 Task: Find a one-way flight from Sharm El-Sheikh to Macao on July 10th, then change the departure to New Delhi and search in Economy class.
Action: Mouse pressed left at (301, 269)
Screenshot: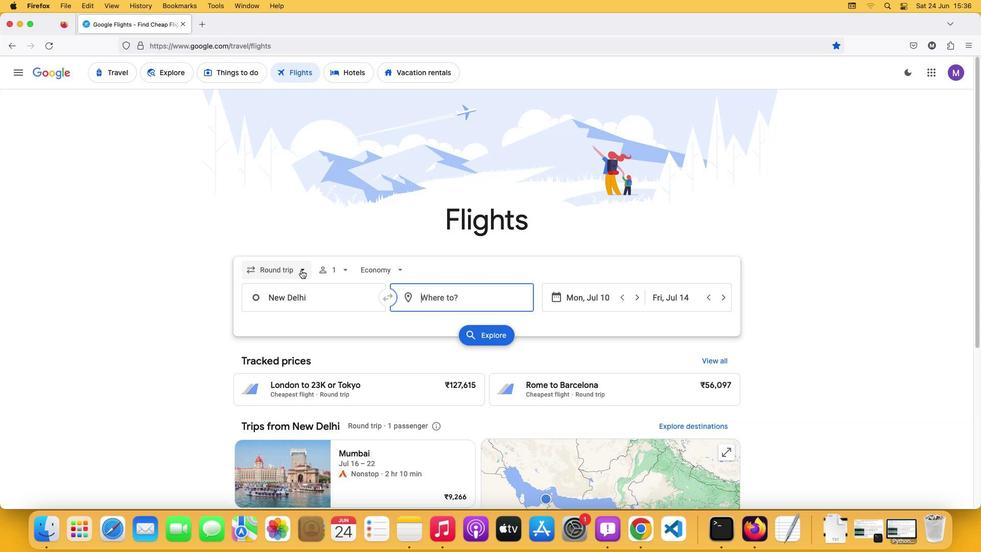 
Action: Mouse pressed left at (301, 269)
Screenshot: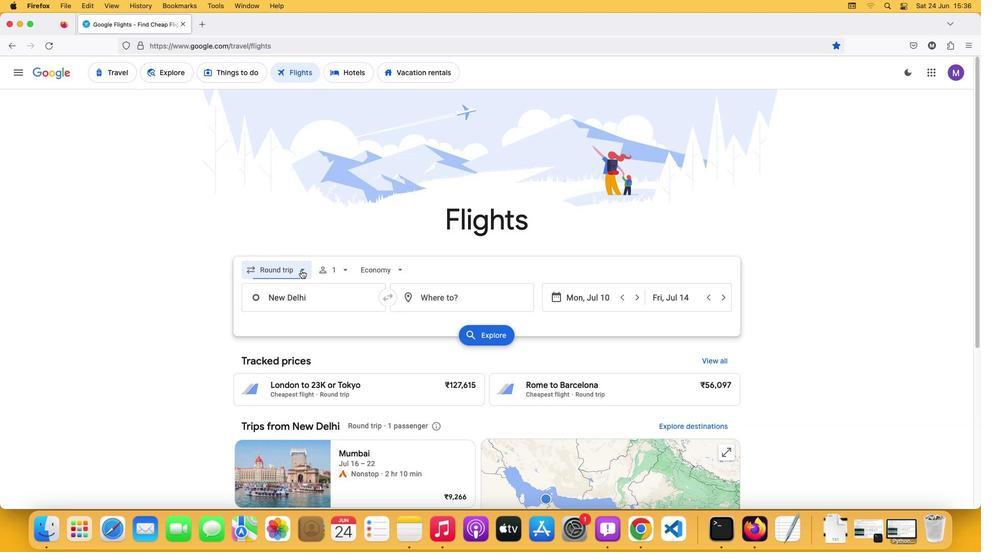 
Action: Mouse moved to (294, 316)
Screenshot: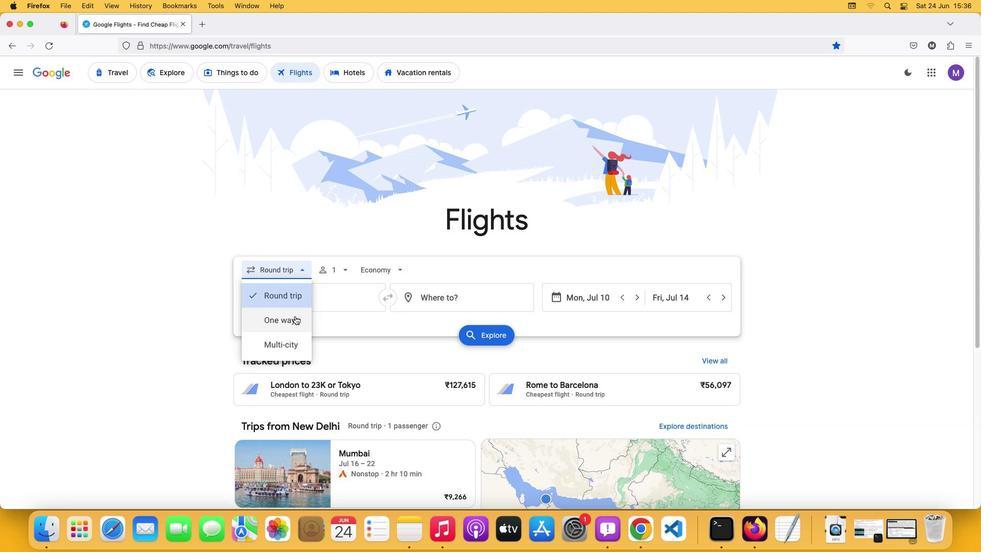 
Action: Mouse pressed left at (294, 316)
Screenshot: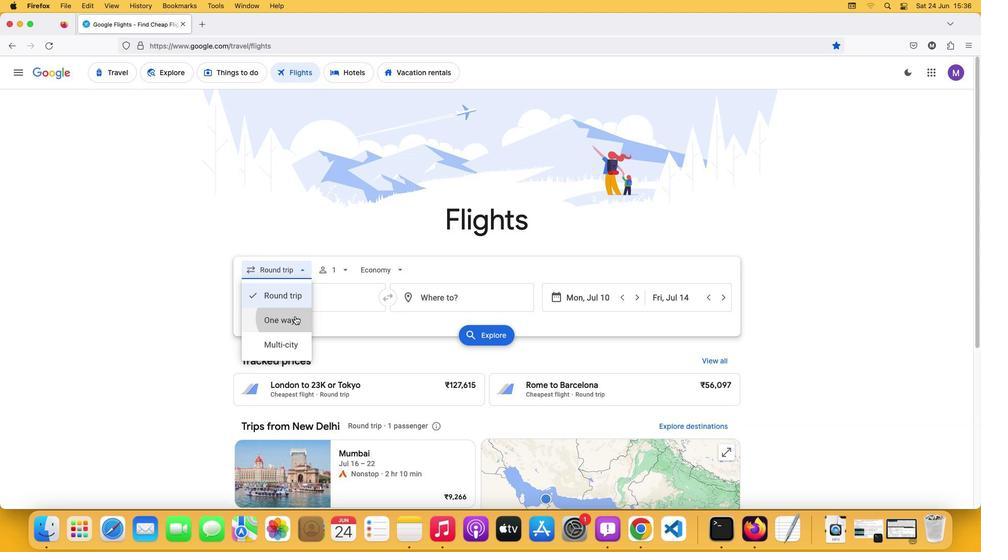 
Action: Mouse moved to (339, 270)
Screenshot: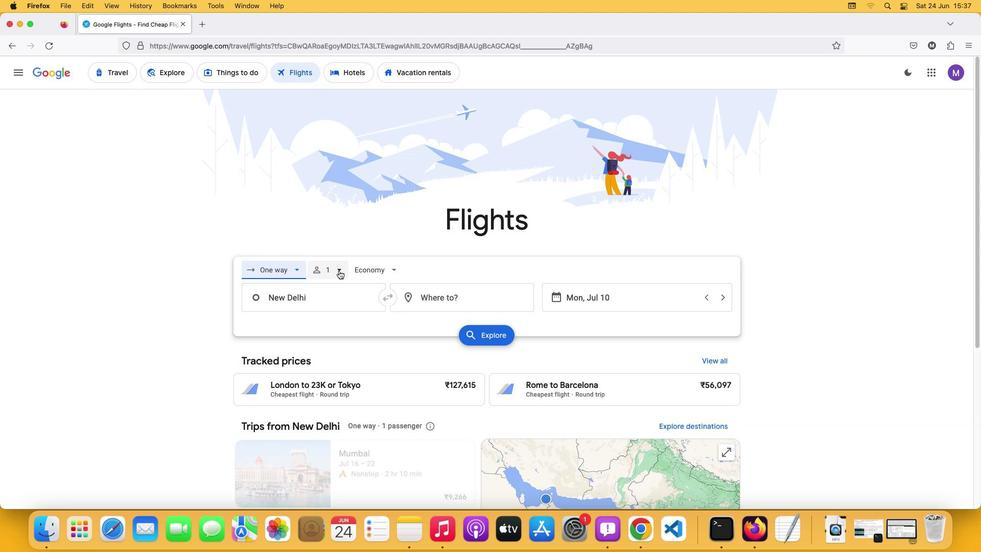 
Action: Mouse pressed left at (339, 270)
Screenshot: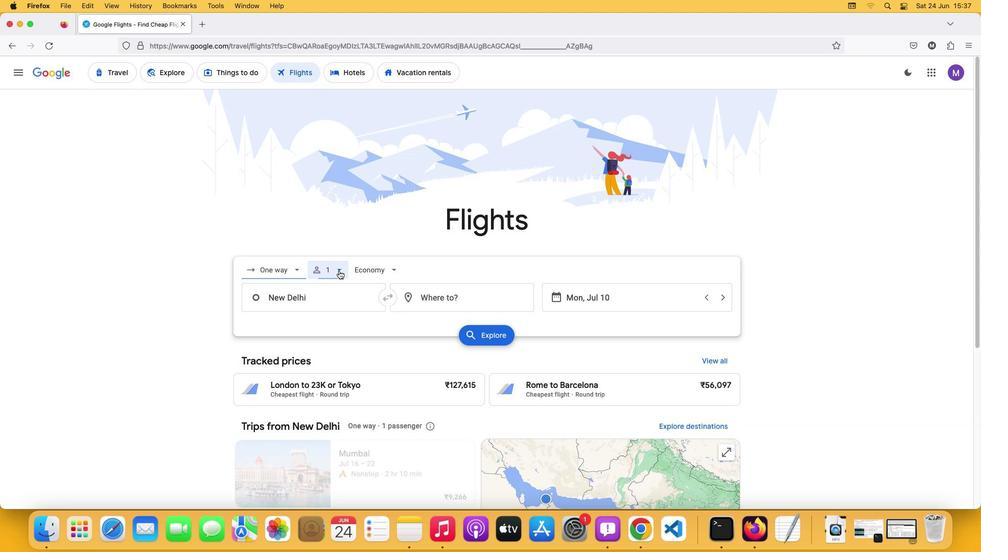 
Action: Mouse moved to (413, 294)
Screenshot: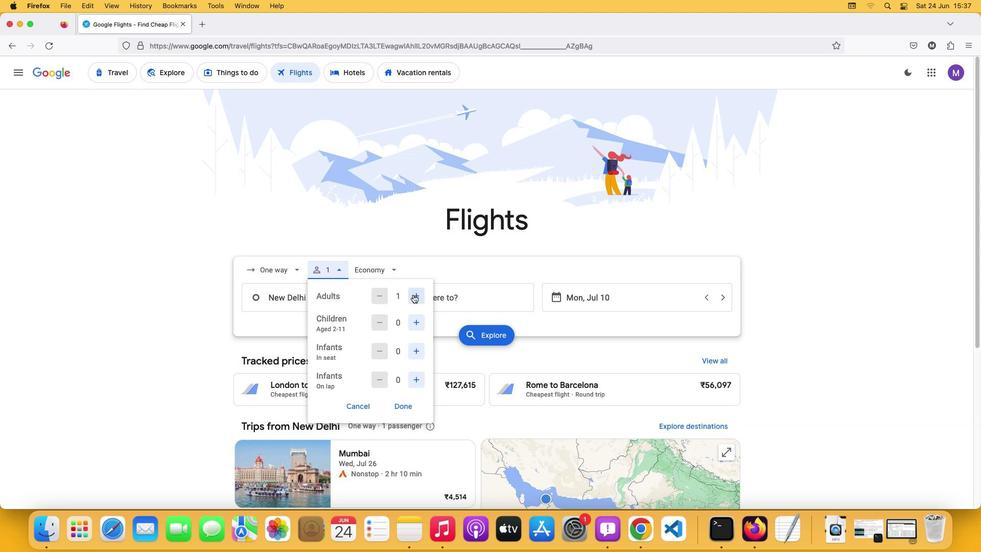 
Action: Mouse pressed left at (413, 294)
Screenshot: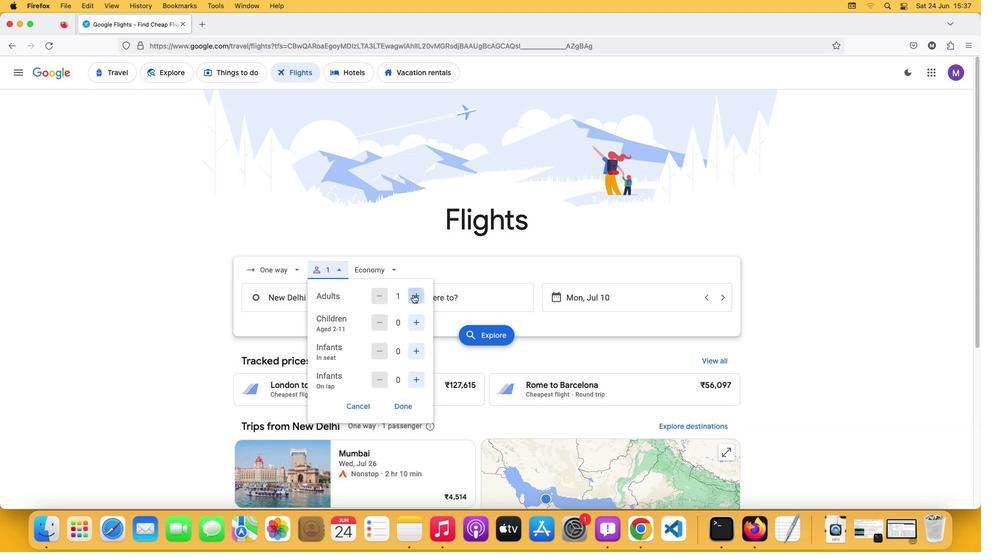 
Action: Mouse moved to (404, 404)
Screenshot: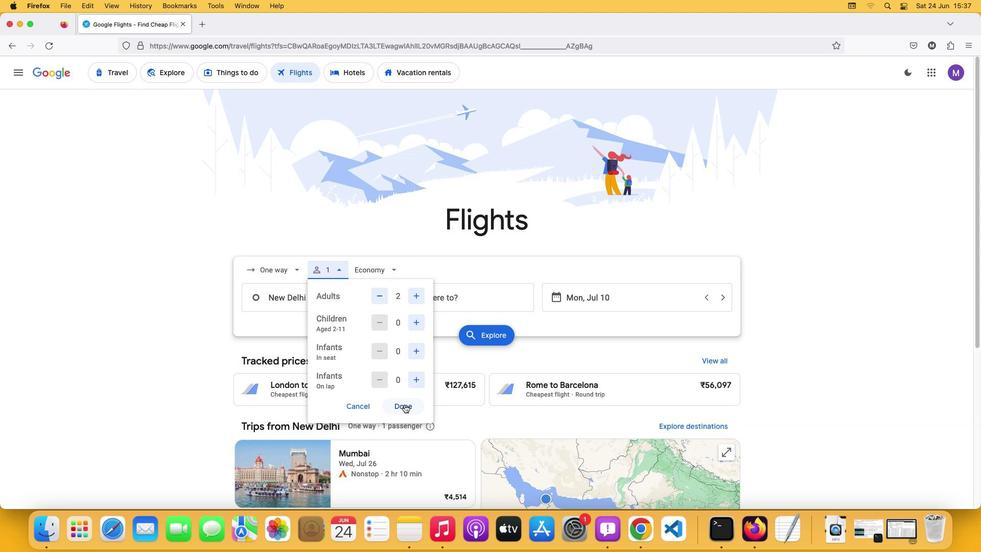 
Action: Mouse pressed left at (404, 404)
Screenshot: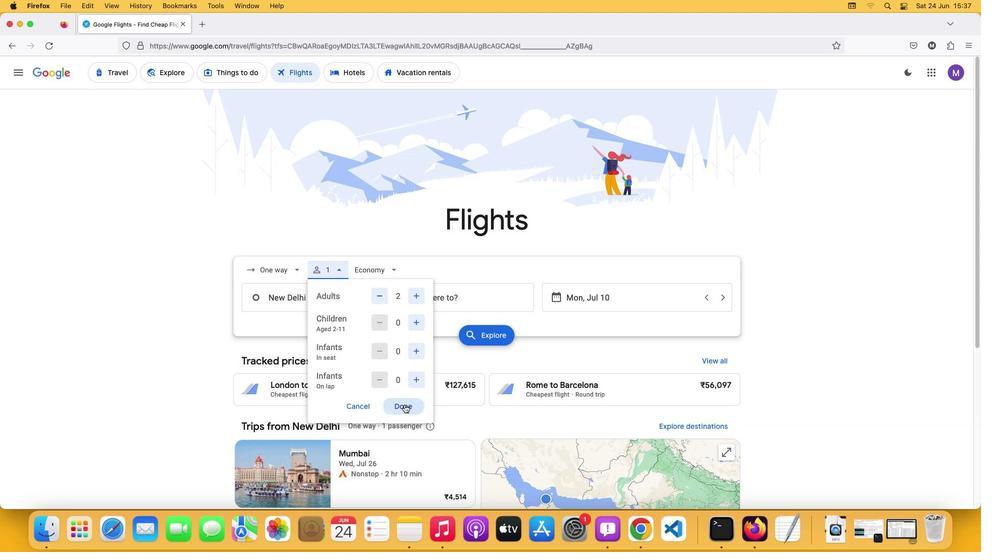 
Action: Mouse moved to (382, 271)
Screenshot: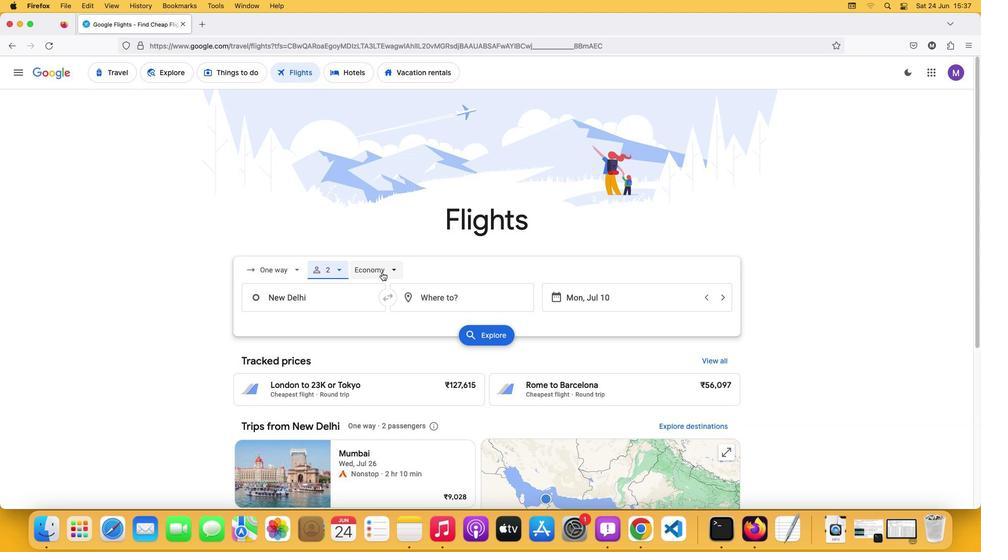 
Action: Mouse pressed left at (382, 271)
Screenshot: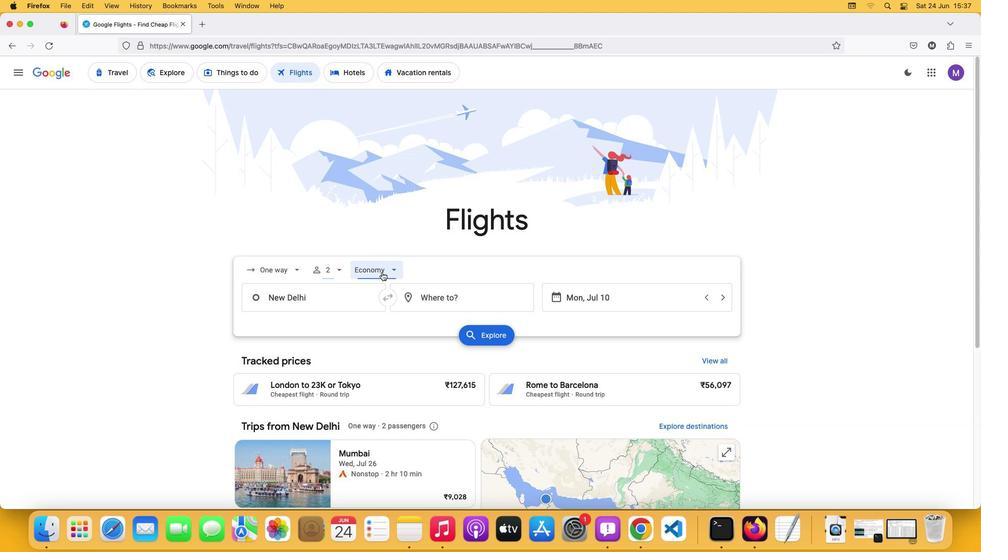 
Action: Mouse moved to (389, 365)
Screenshot: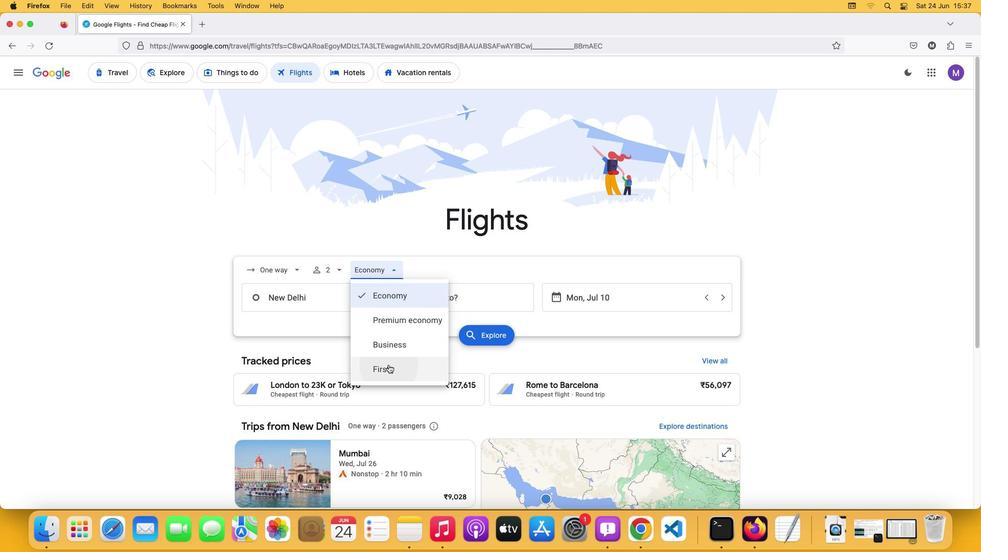 
Action: Mouse pressed left at (389, 365)
Screenshot: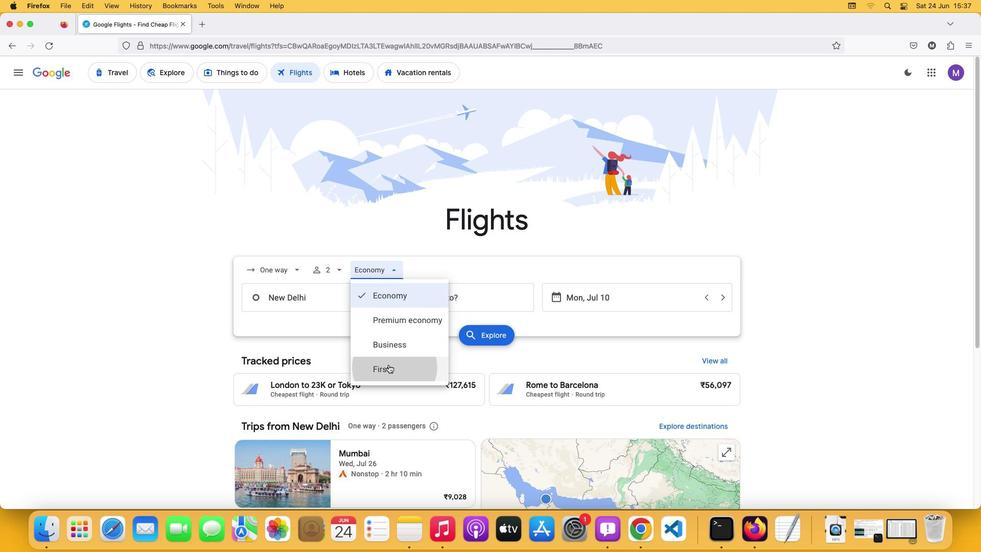 
Action: Mouse moved to (320, 298)
Screenshot: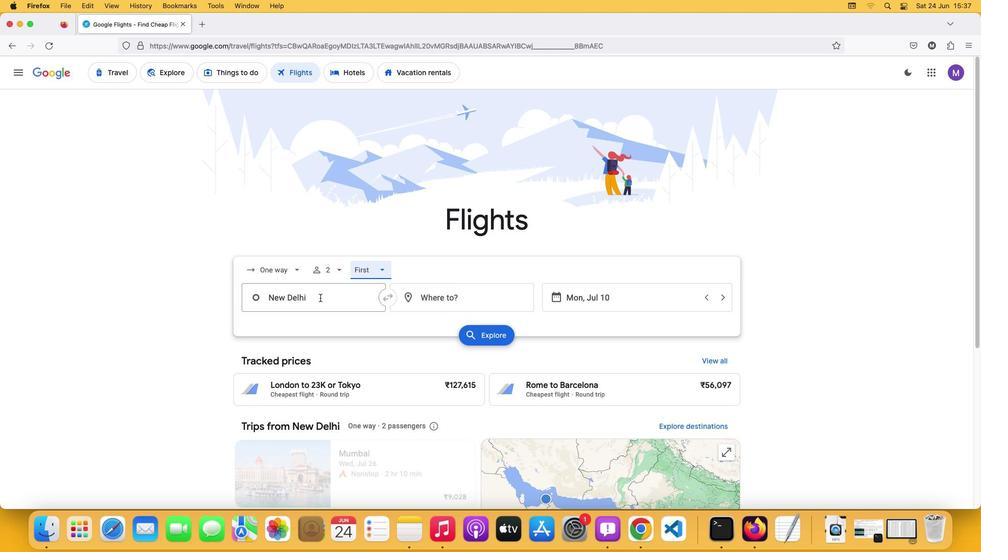 
Action: Mouse pressed left at (320, 298)
Screenshot: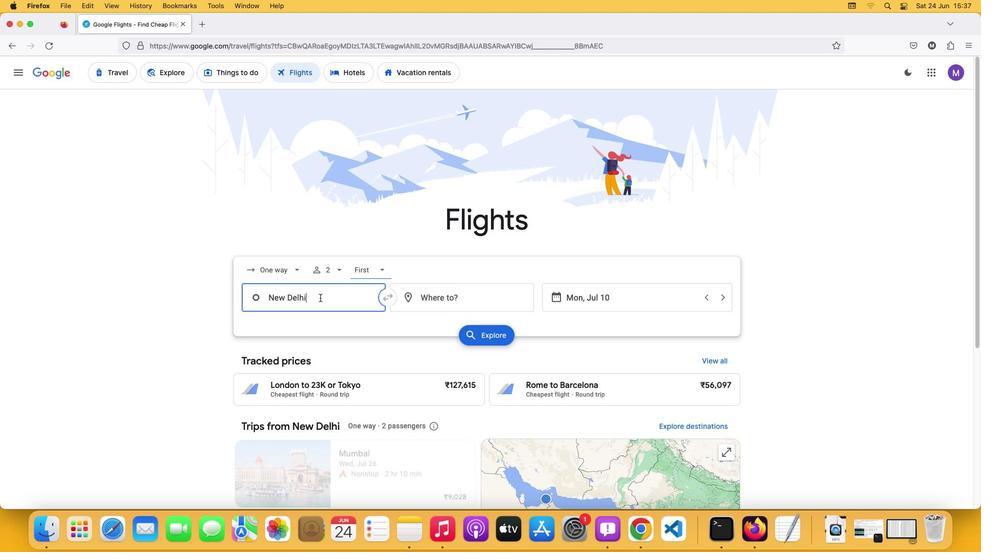 
Action: Key pressed Key.shift'S''h''a''r''m'Key.spaceKey.shift'E''I'
Screenshot: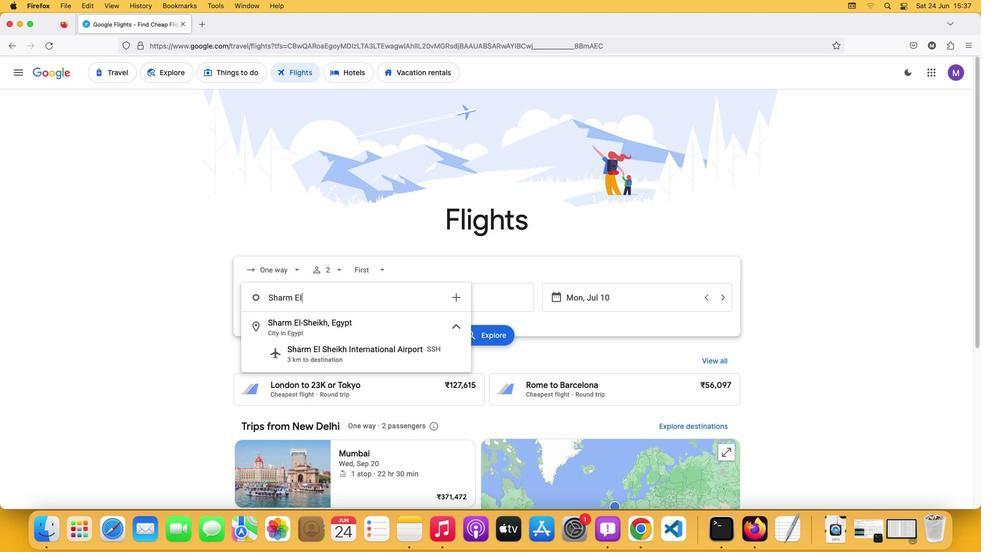 
Action: Mouse moved to (326, 325)
Screenshot: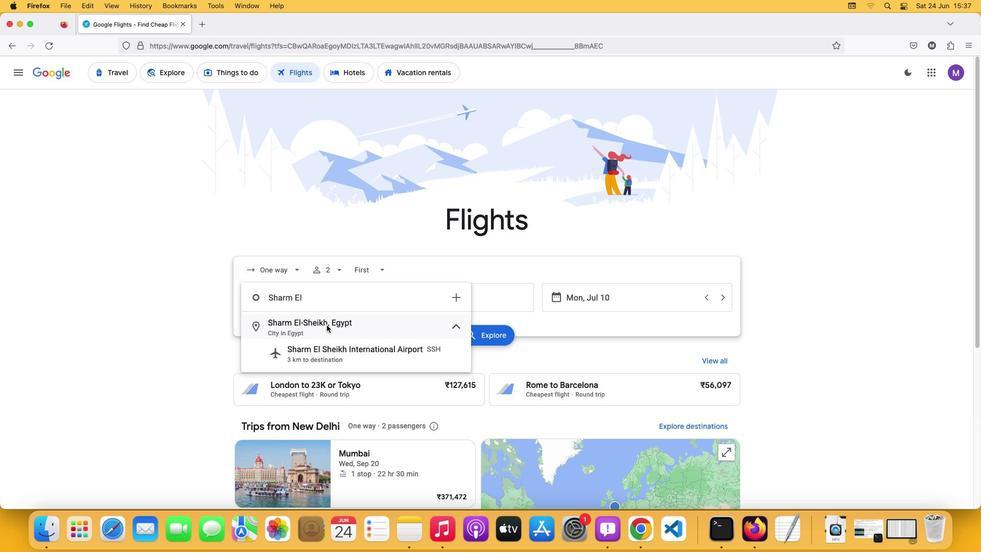 
Action: Mouse pressed left at (326, 325)
Screenshot: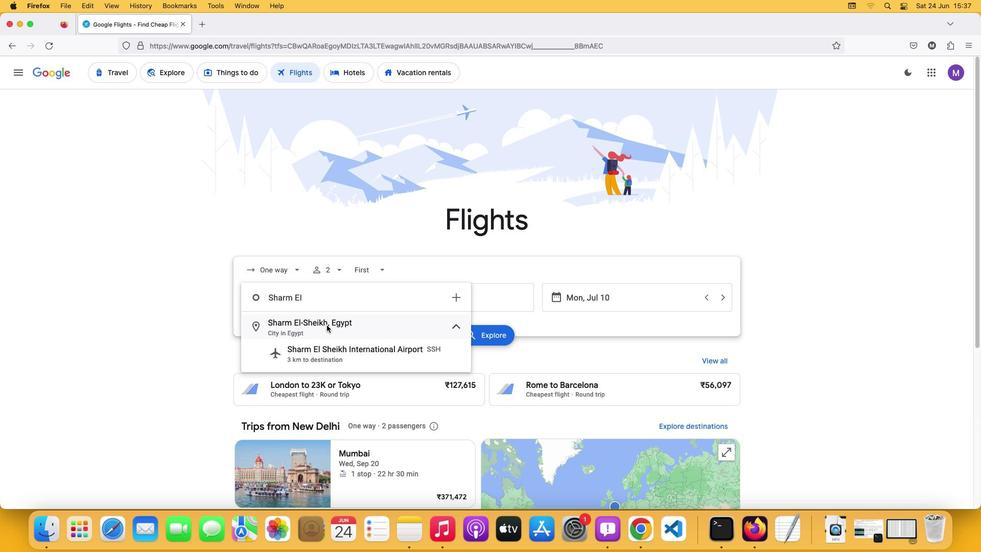 
Action: Mouse moved to (427, 296)
Screenshot: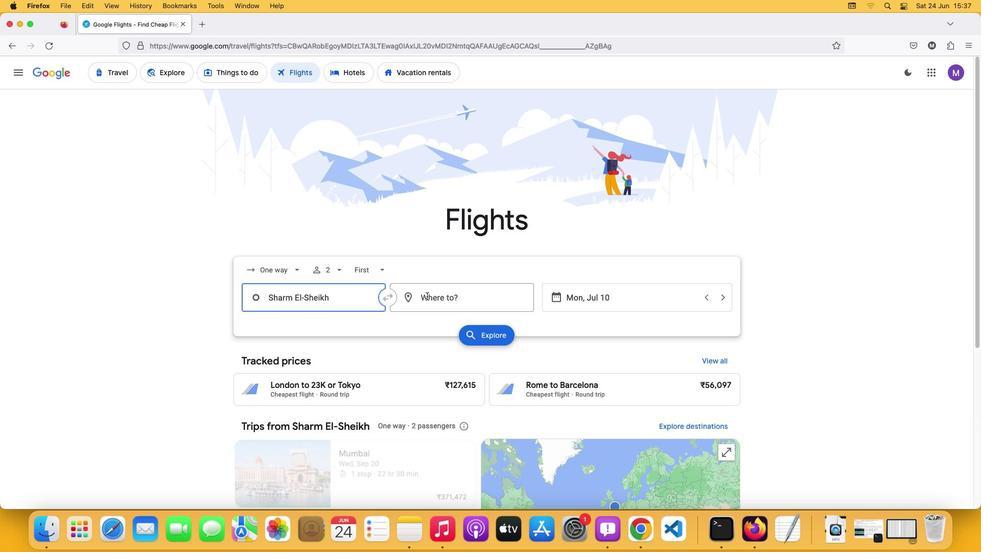 
Action: Mouse pressed left at (427, 296)
Screenshot: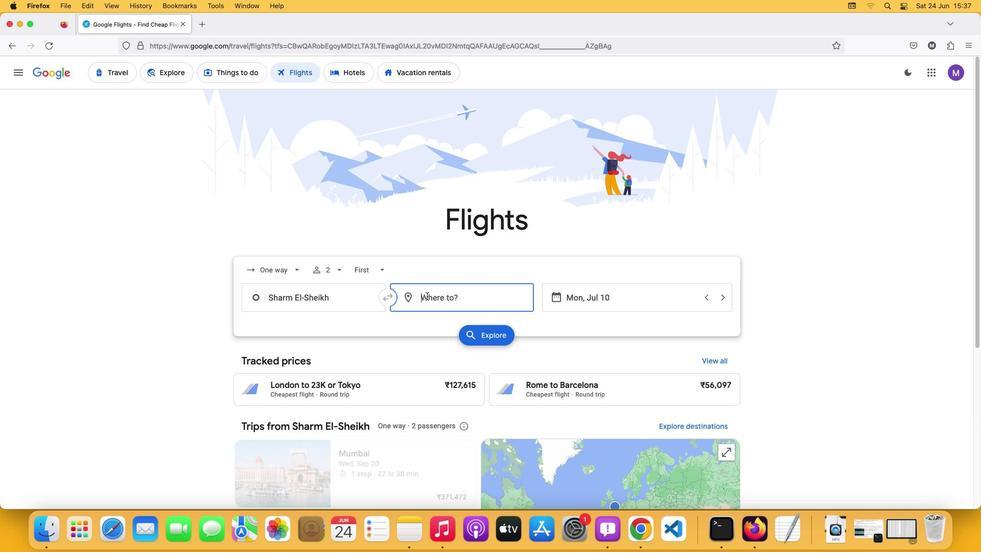 
Action: Key pressed Key.shift'M''a''c''a''u'
Screenshot: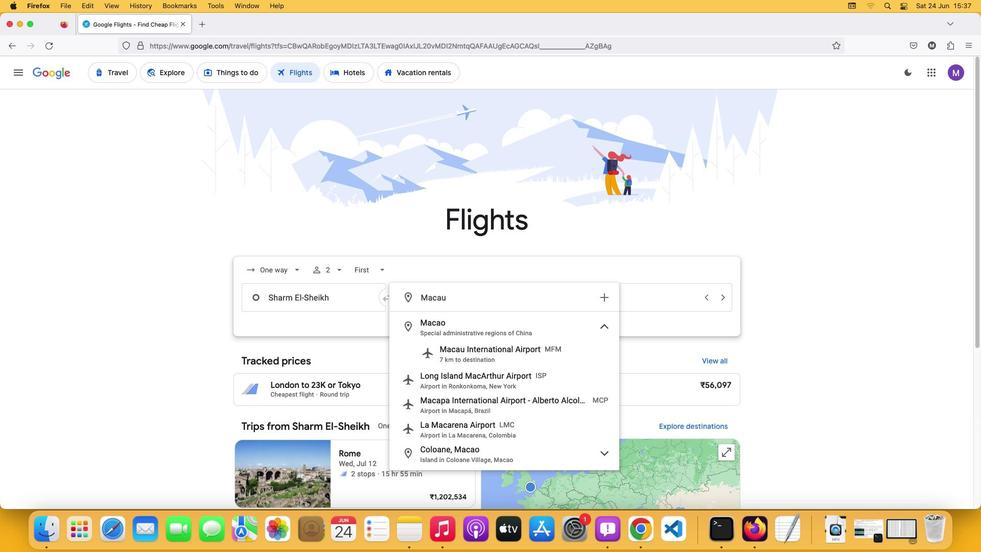 
Action: Mouse moved to (473, 349)
Screenshot: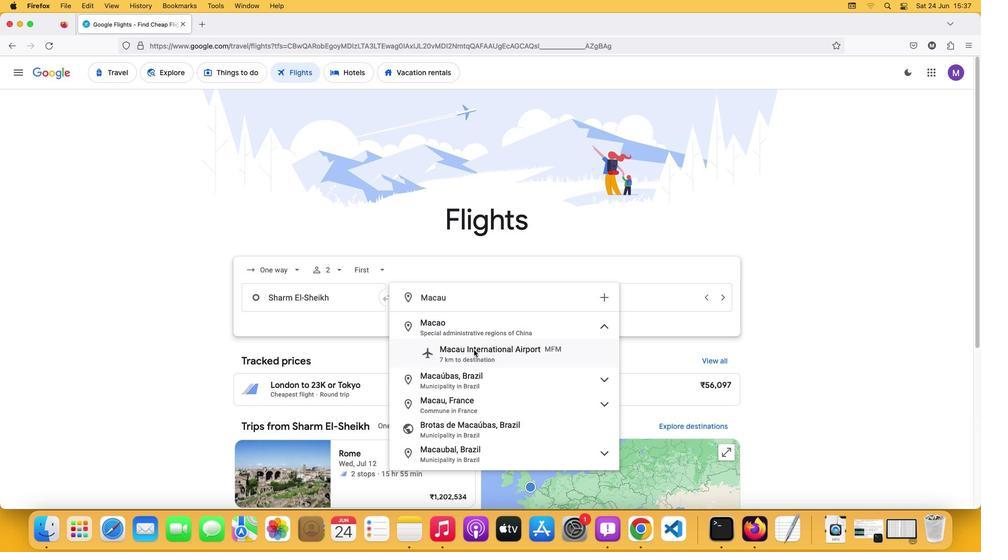 
Action: Mouse pressed left at (473, 349)
Screenshot: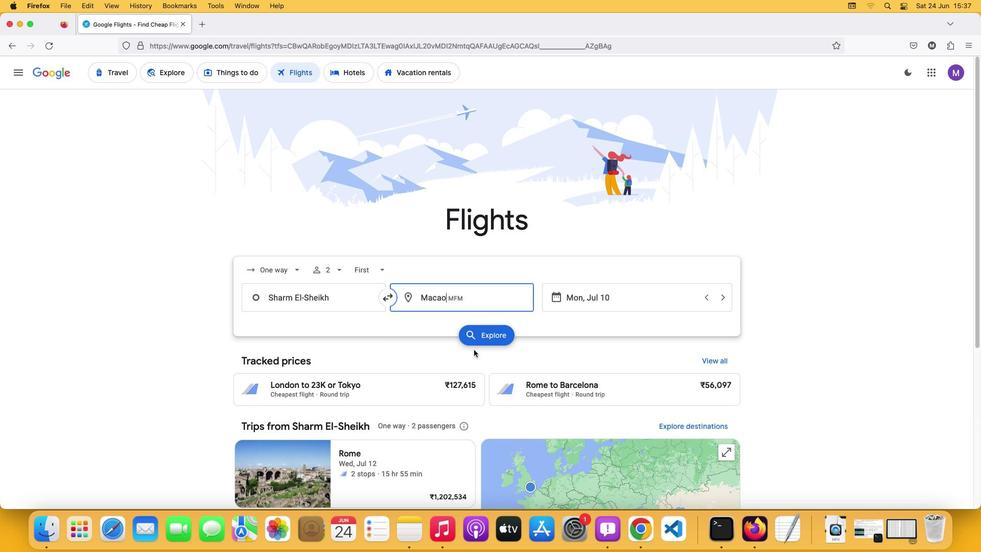 
Action: Mouse moved to (565, 297)
Screenshot: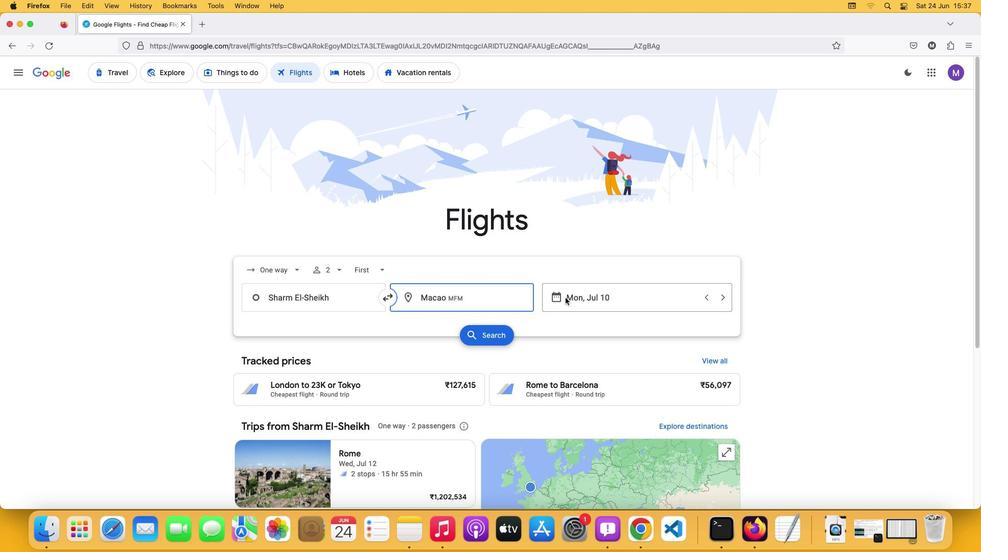 
Action: Mouse pressed left at (565, 297)
Screenshot: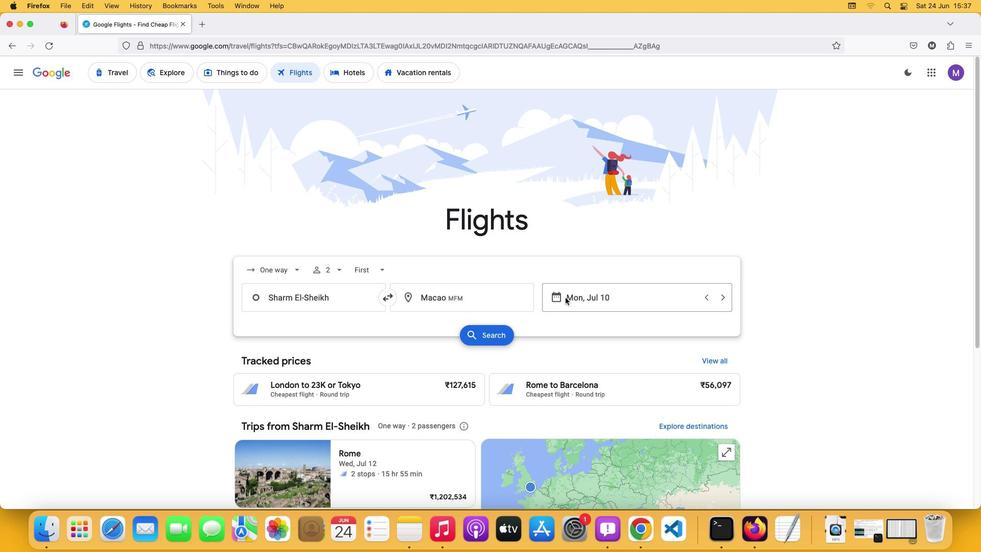 
Action: Mouse moved to (740, 366)
Screenshot: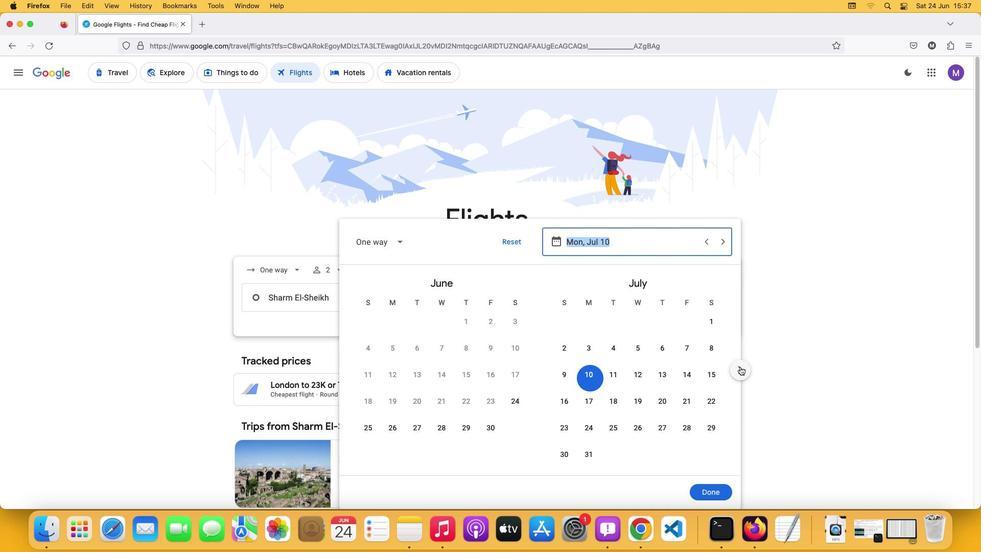 
Action: Mouse pressed left at (740, 366)
Screenshot: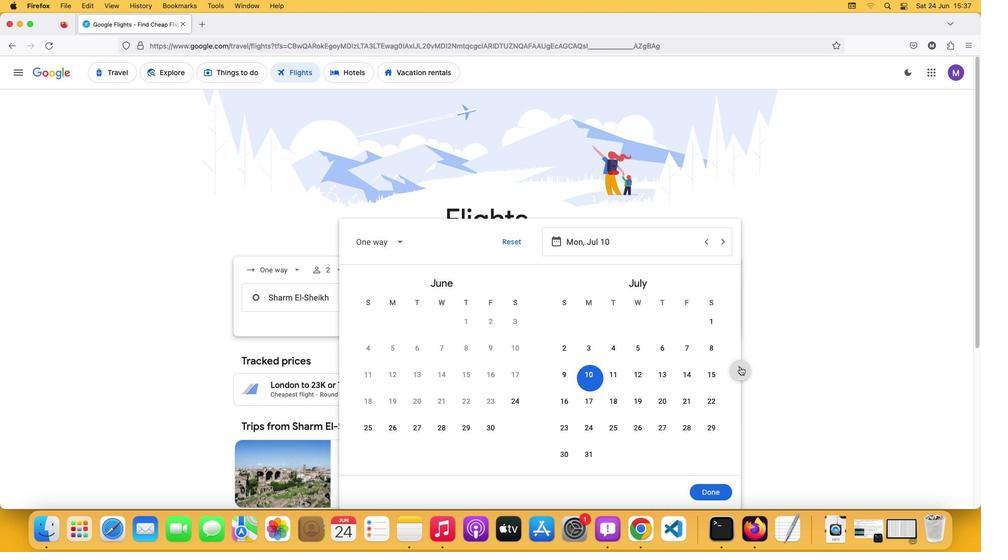
Action: Mouse moved to (720, 378)
Screenshot: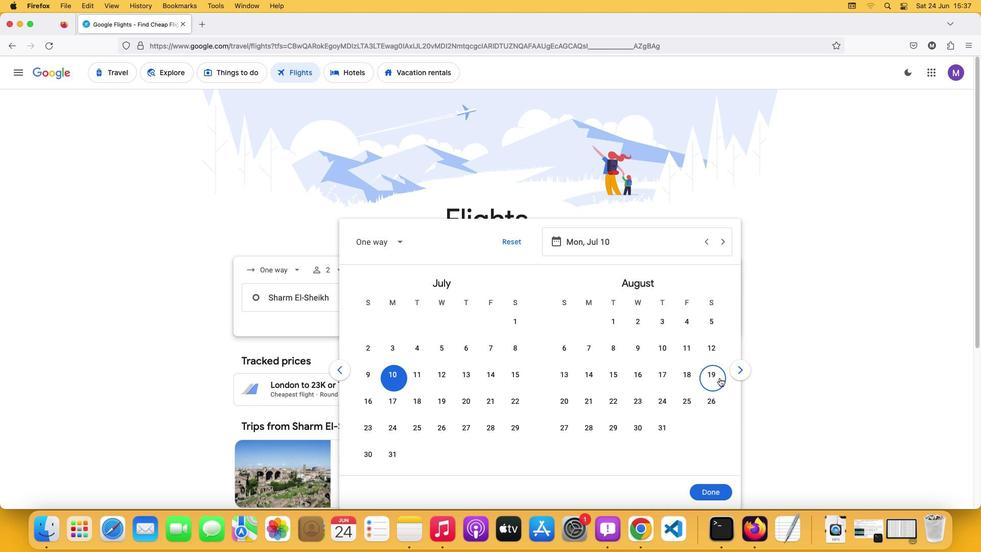 
Action: Mouse pressed left at (720, 378)
Screenshot: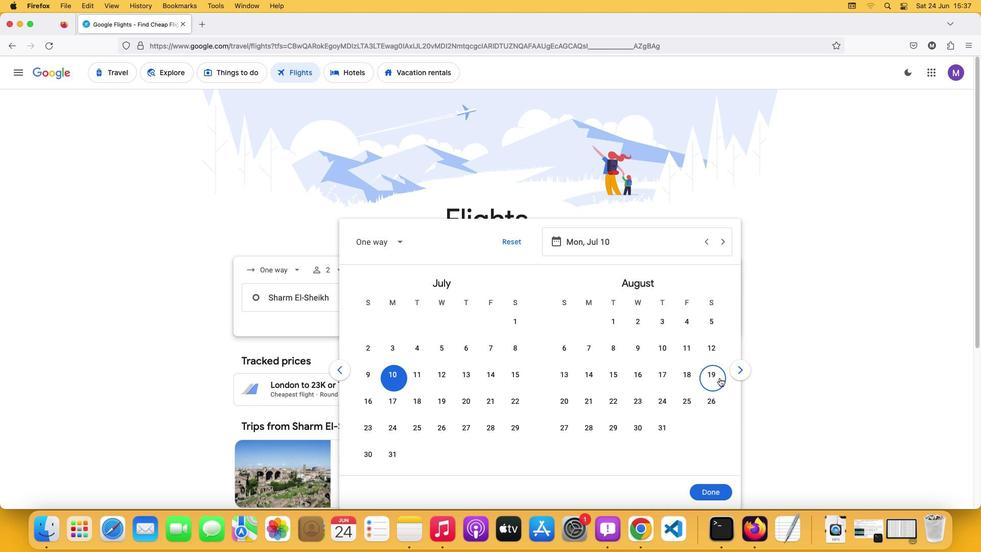 
Action: Mouse moved to (710, 495)
Screenshot: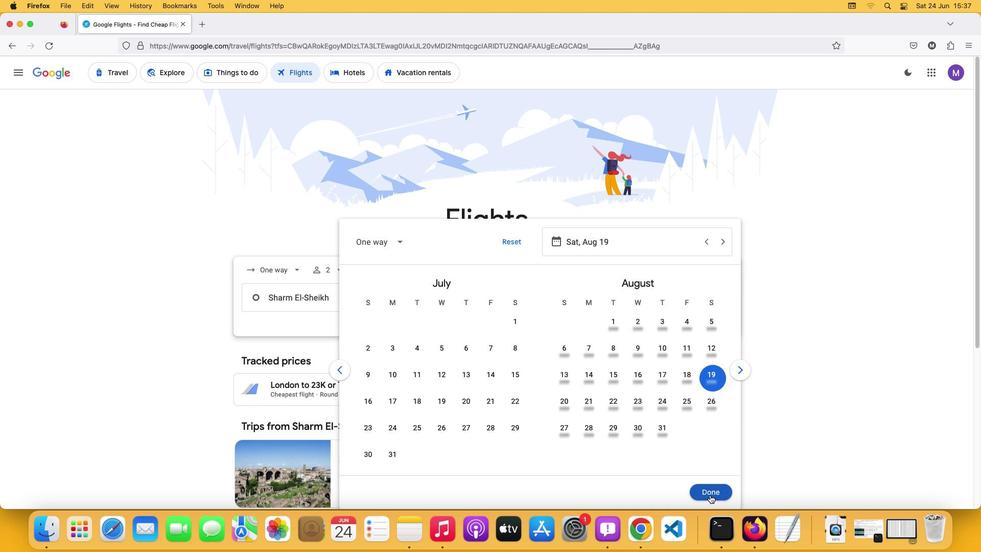 
Action: Mouse pressed left at (710, 495)
Screenshot: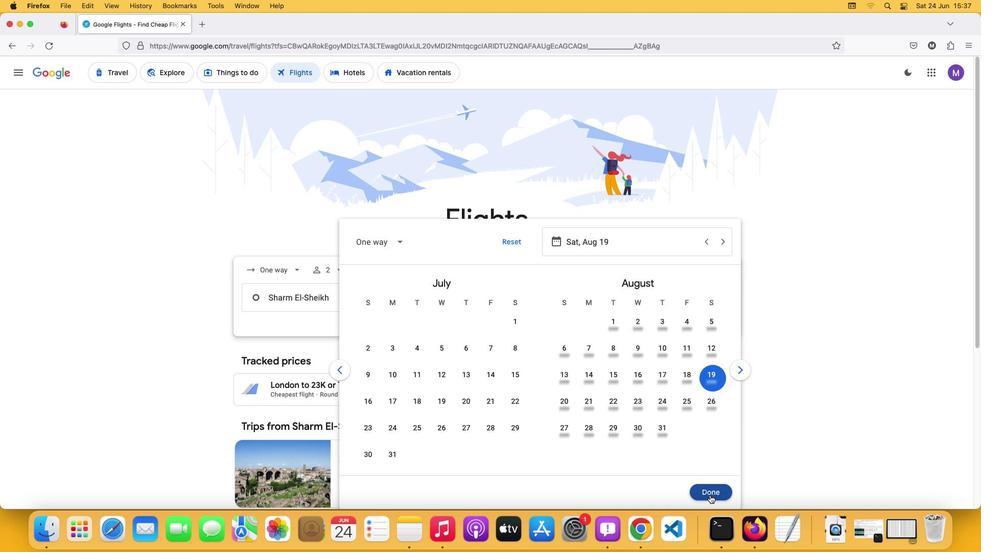 
Action: Mouse moved to (493, 331)
Screenshot: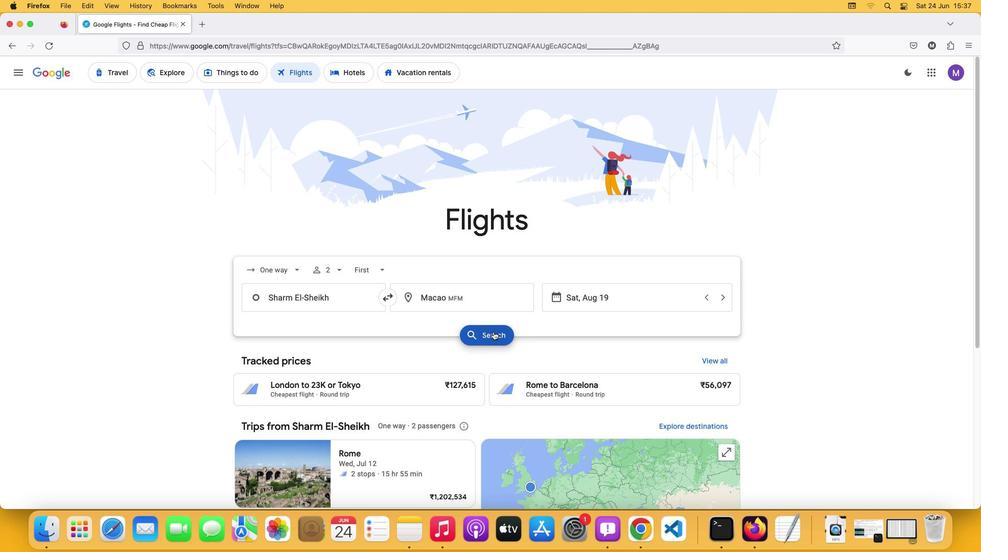 
Action: Mouse pressed left at (493, 331)
Screenshot: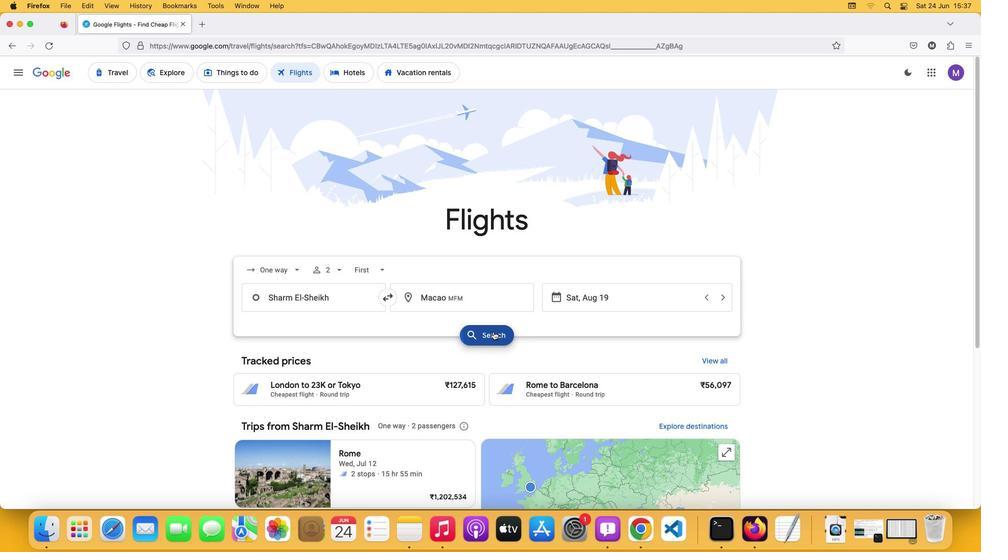 
Action: Mouse moved to (588, 362)
Screenshot: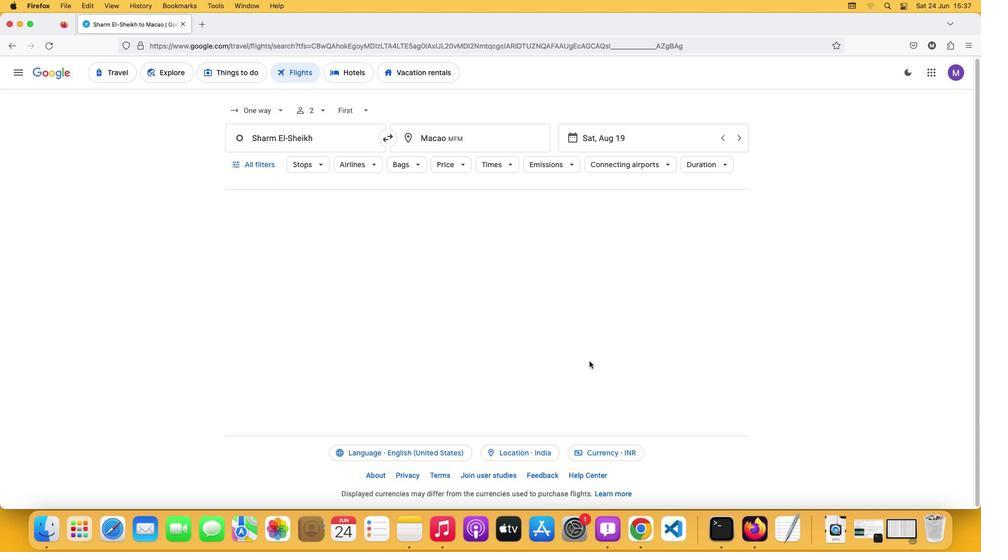 
Action: Mouse scrolled (588, 362) with delta (0, 0)
Screenshot: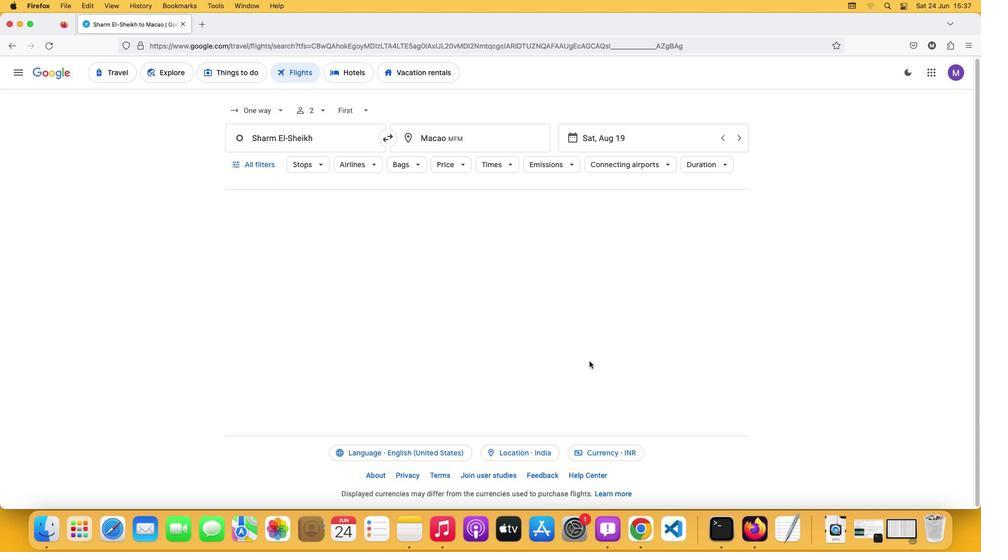 
Action: Mouse moved to (589, 361)
Screenshot: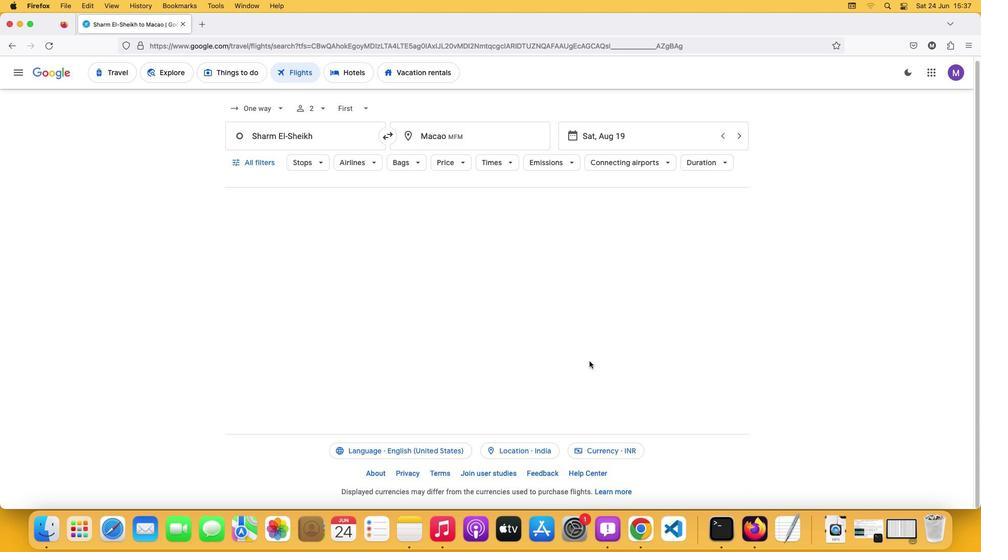 
Action: Mouse scrolled (589, 361) with delta (0, 0)
Screenshot: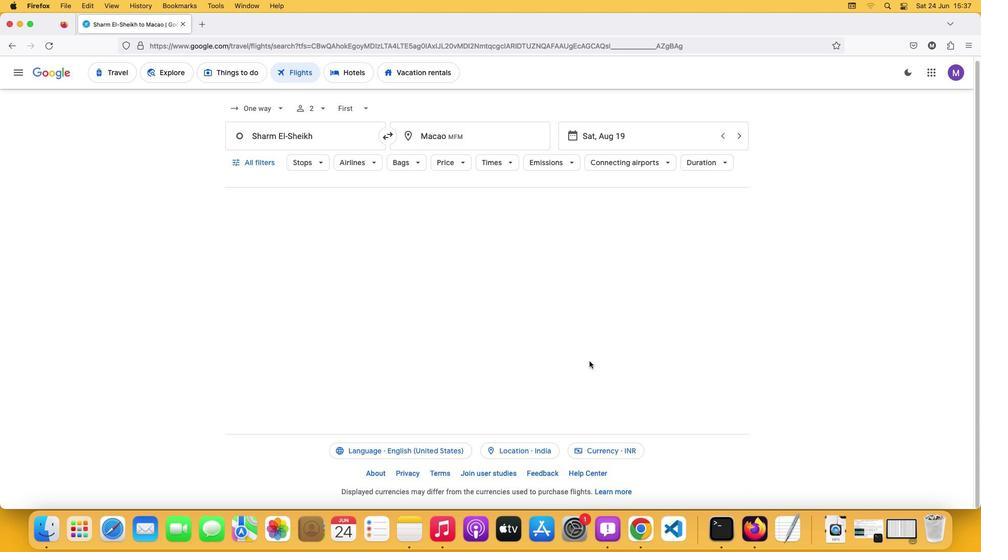 
Action: Mouse moved to (589, 360)
Screenshot: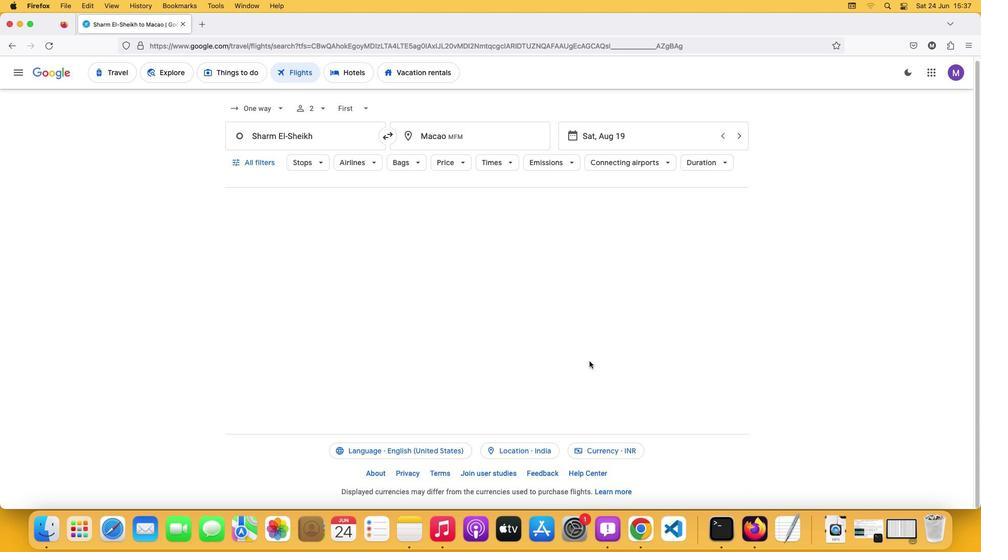 
Action: Mouse scrolled (589, 360) with delta (0, 0)
Screenshot: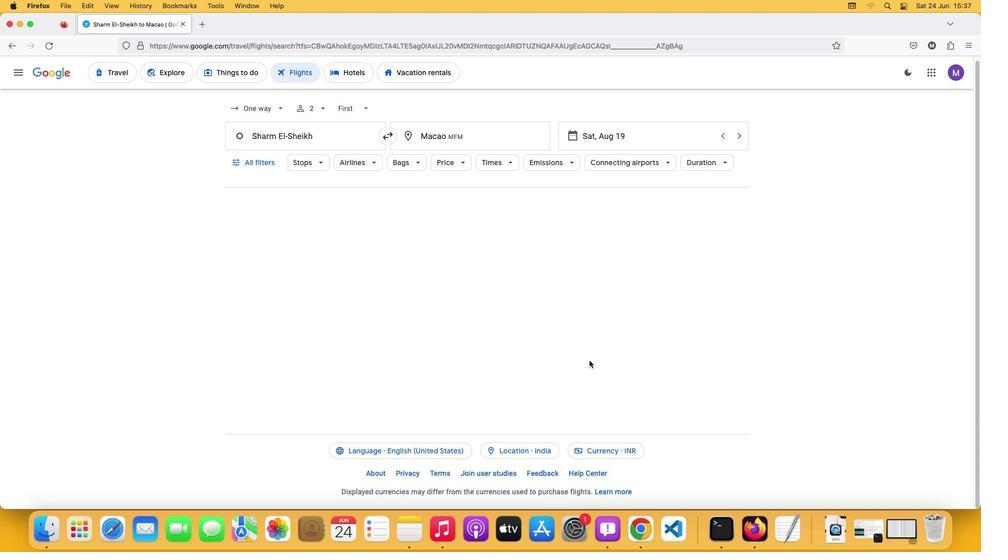 
Action: Mouse scrolled (589, 360) with delta (0, 0)
Screenshot: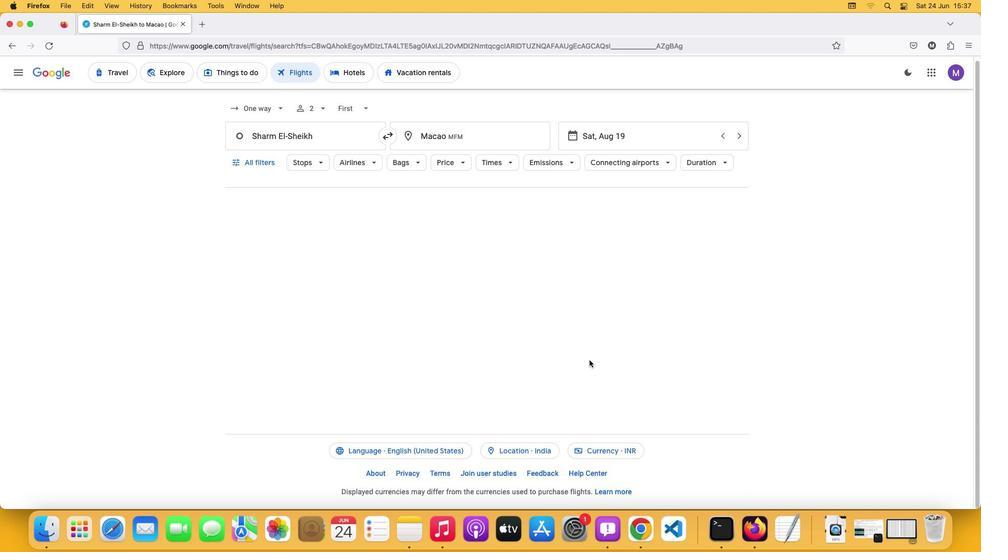 
Action: Mouse moved to (589, 360)
Screenshot: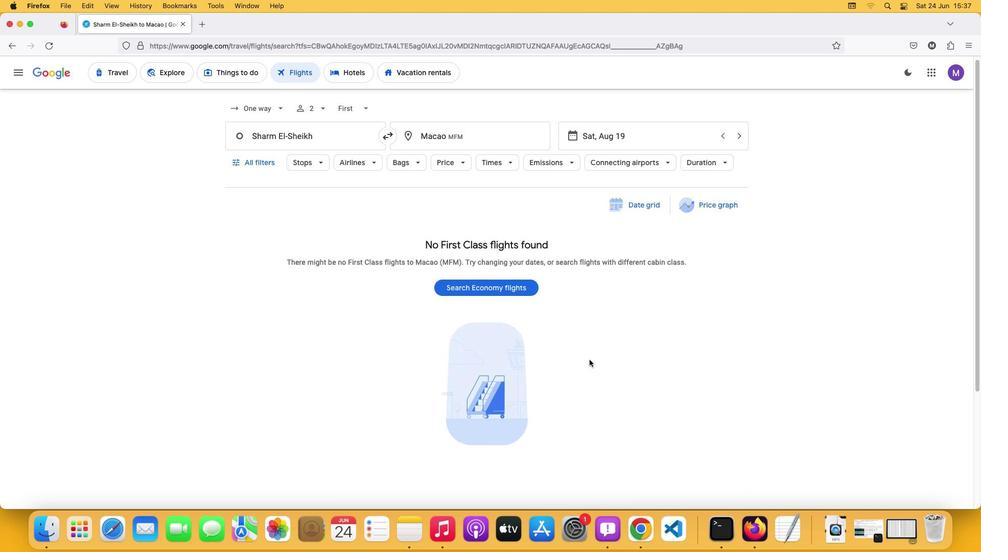 
Action: Mouse scrolled (589, 360) with delta (0, 0)
Screenshot: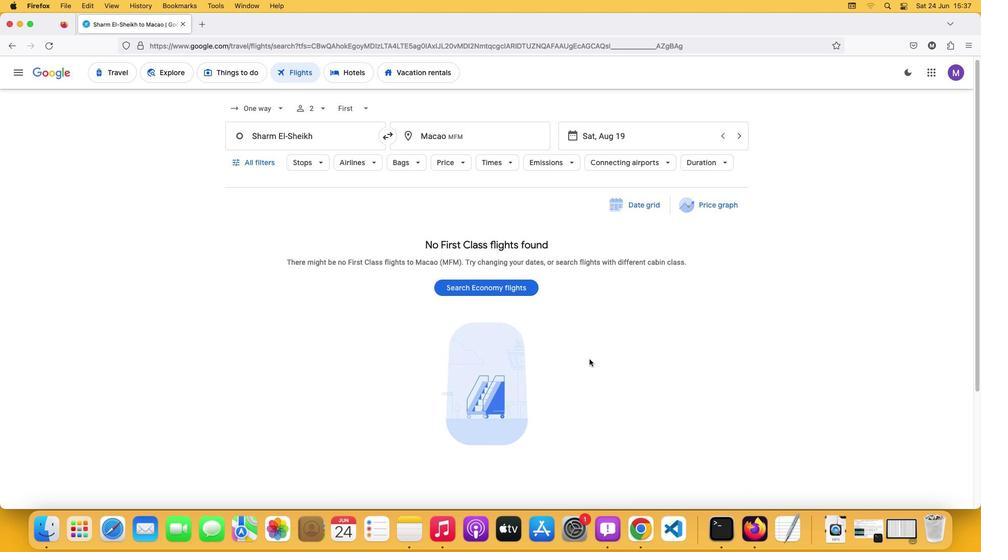 
Action: Mouse moved to (591, 356)
Screenshot: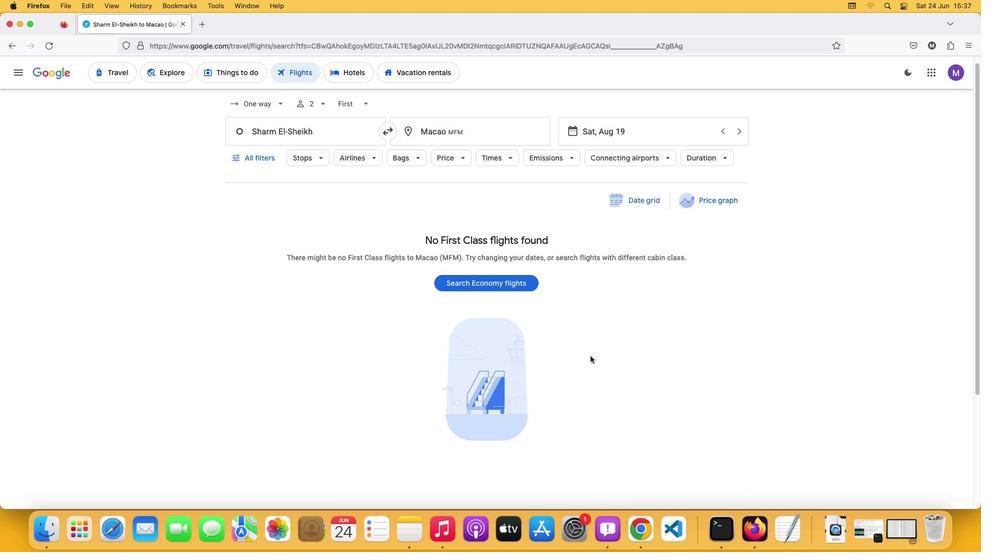 
Action: Mouse scrolled (591, 356) with delta (0, 0)
Screenshot: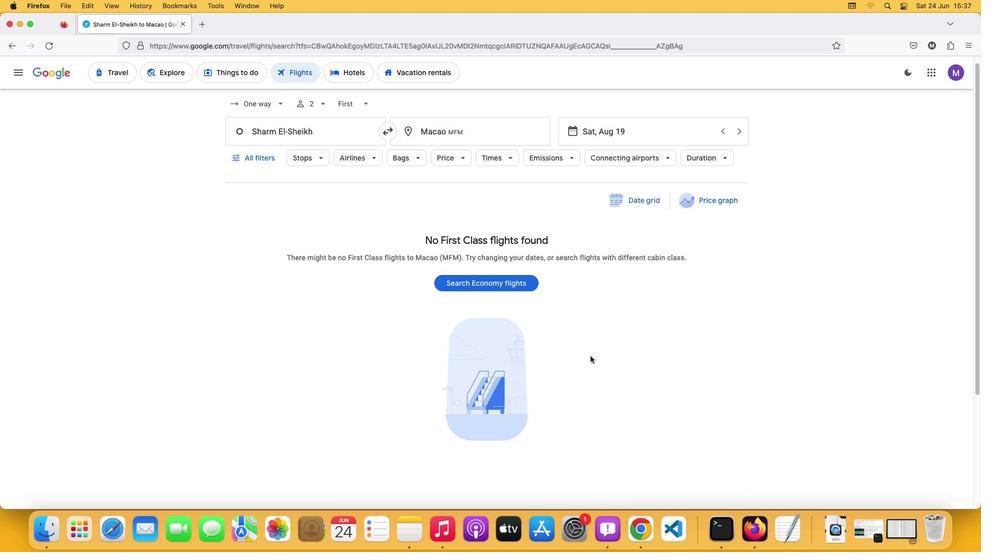
Action: Mouse scrolled (591, 356) with delta (0, 0)
Screenshot: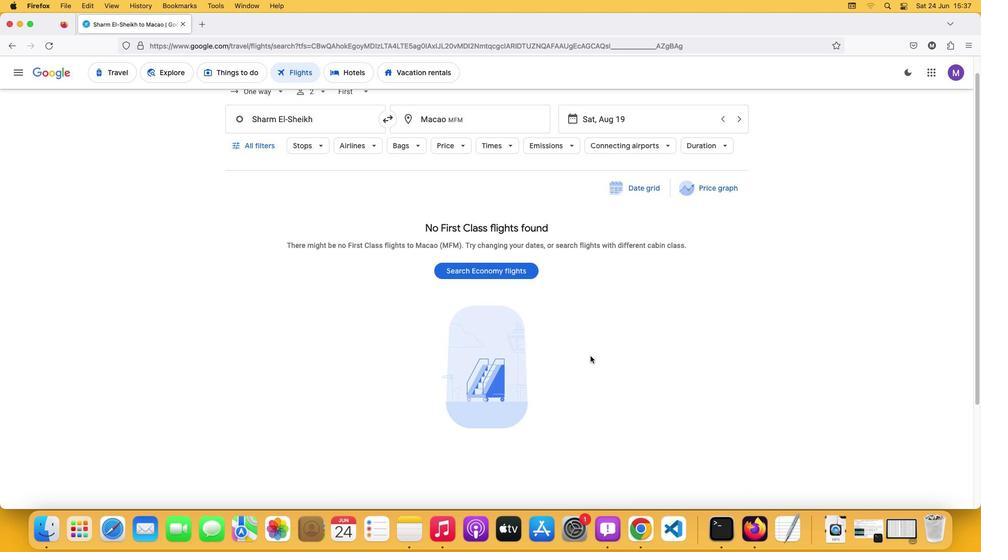 
Action: Mouse scrolled (591, 356) with delta (0, -1)
Screenshot: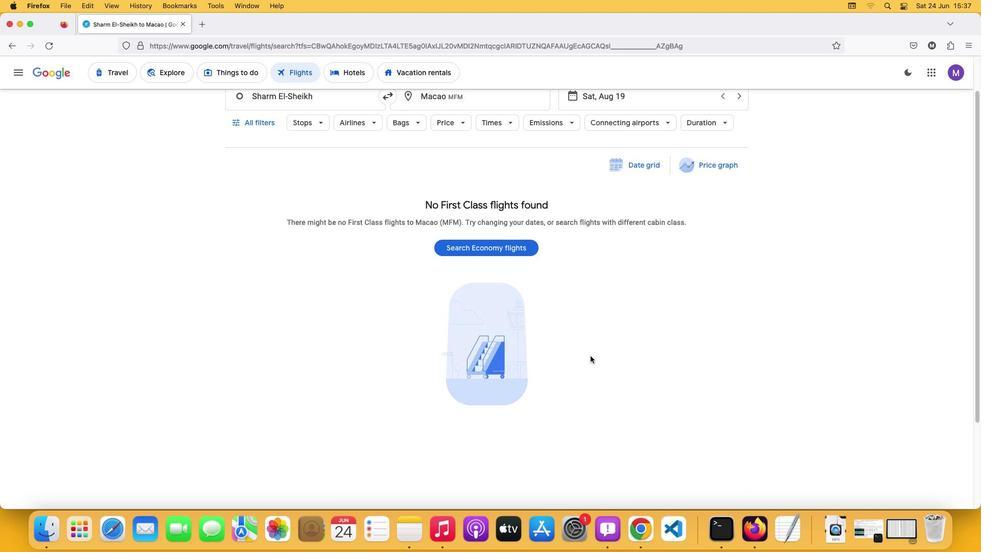 
Action: Mouse scrolled (591, 356) with delta (0, -1)
Screenshot: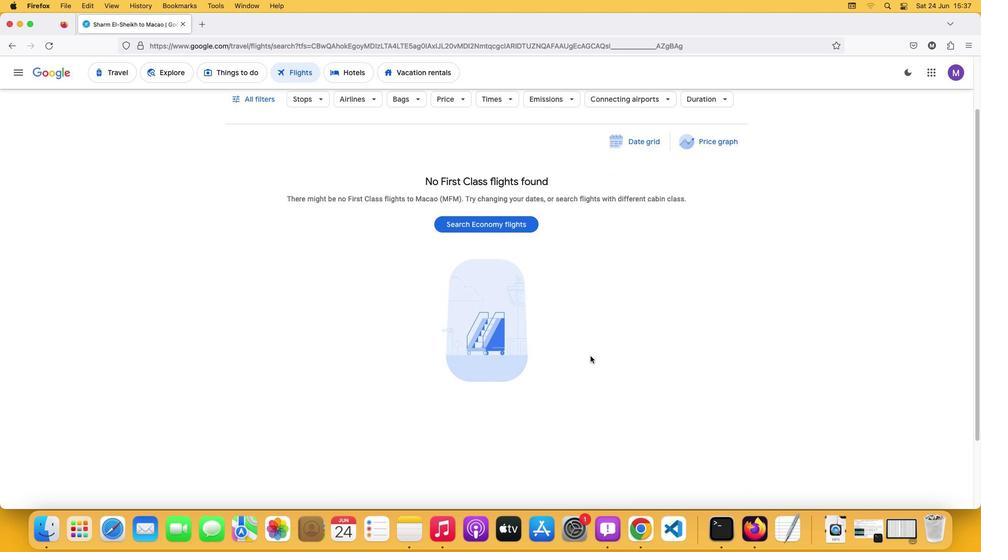 
Action: Mouse scrolled (591, 356) with delta (0, -1)
Screenshot: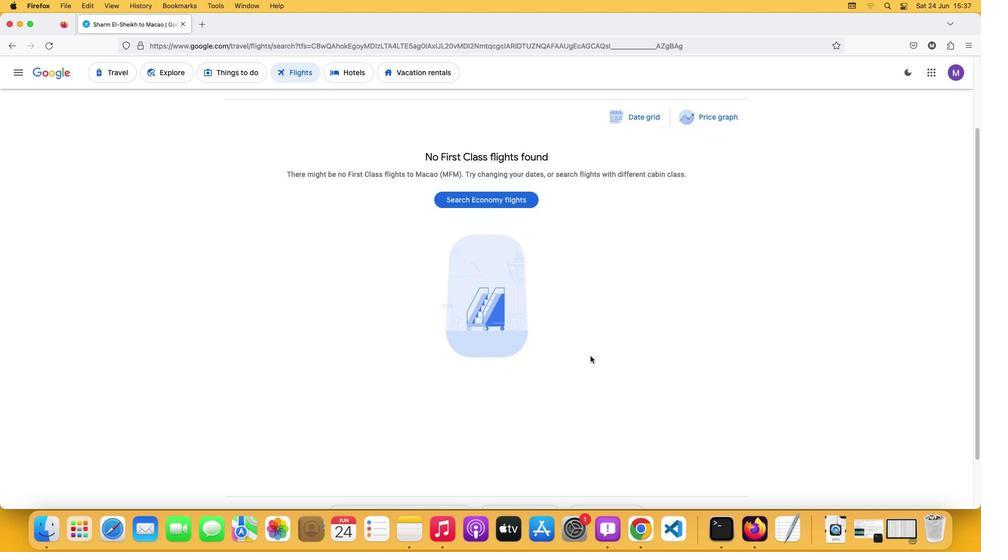 
Action: Mouse moved to (591, 355)
Screenshot: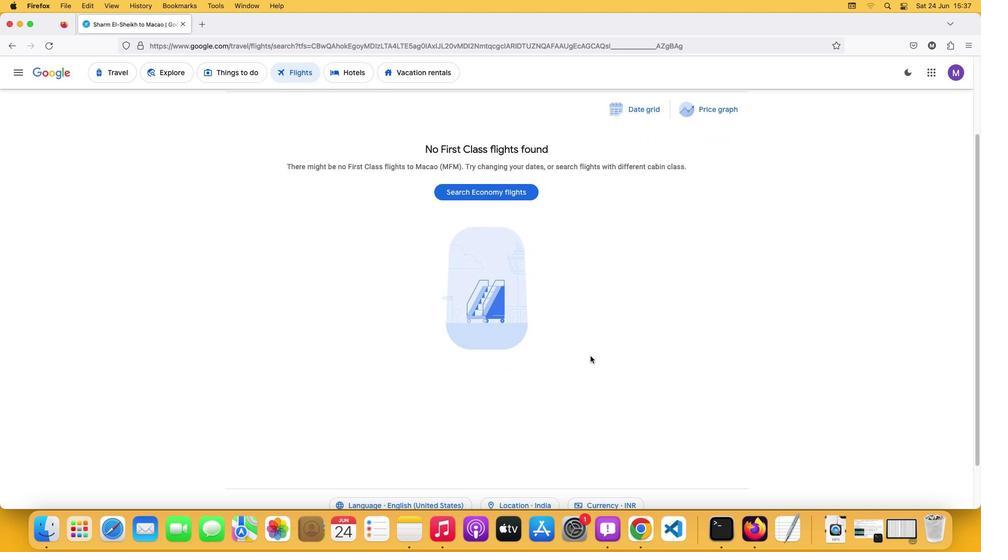 
Action: Mouse scrolled (591, 355) with delta (0, 0)
Screenshot: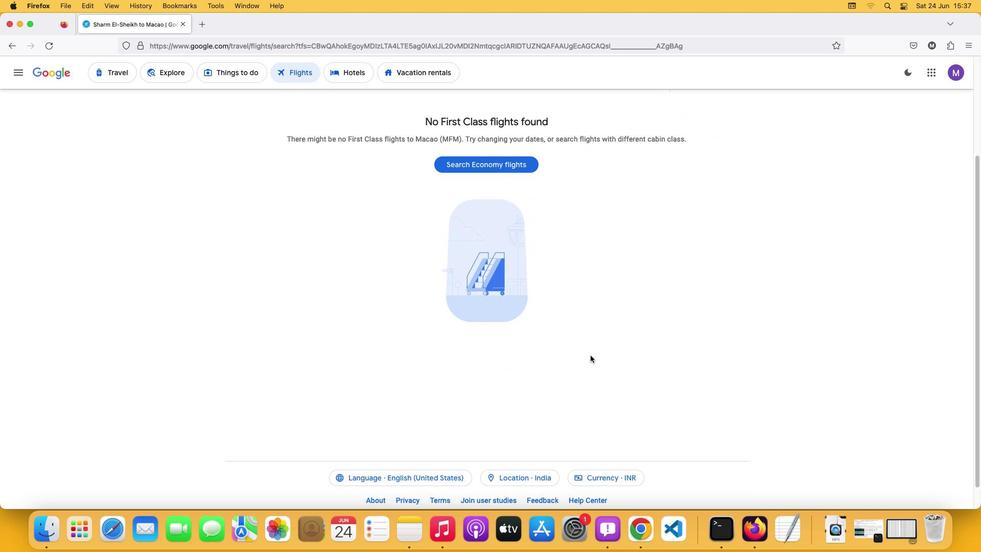 
Action: Mouse moved to (591, 355)
Screenshot: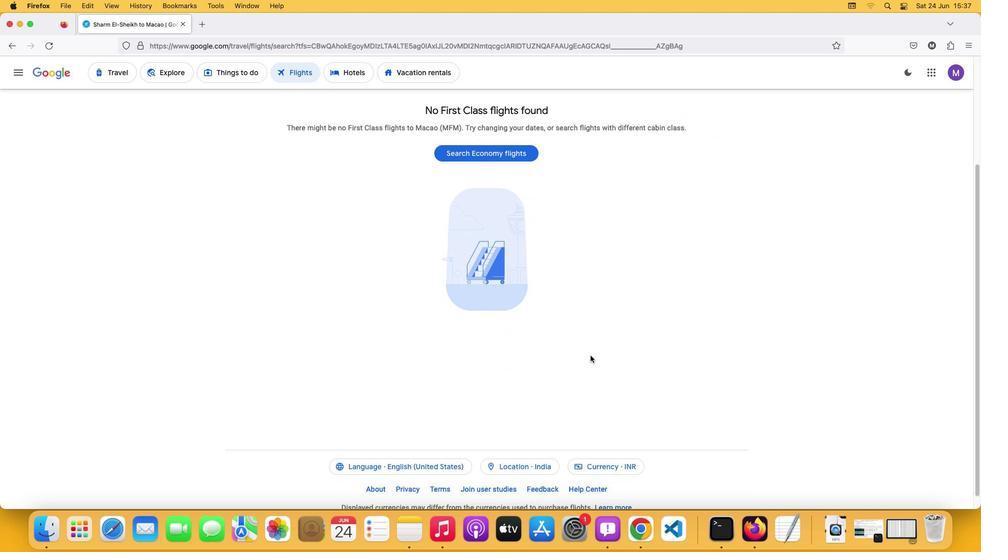 
Action: Mouse scrolled (591, 355) with delta (0, 0)
Screenshot: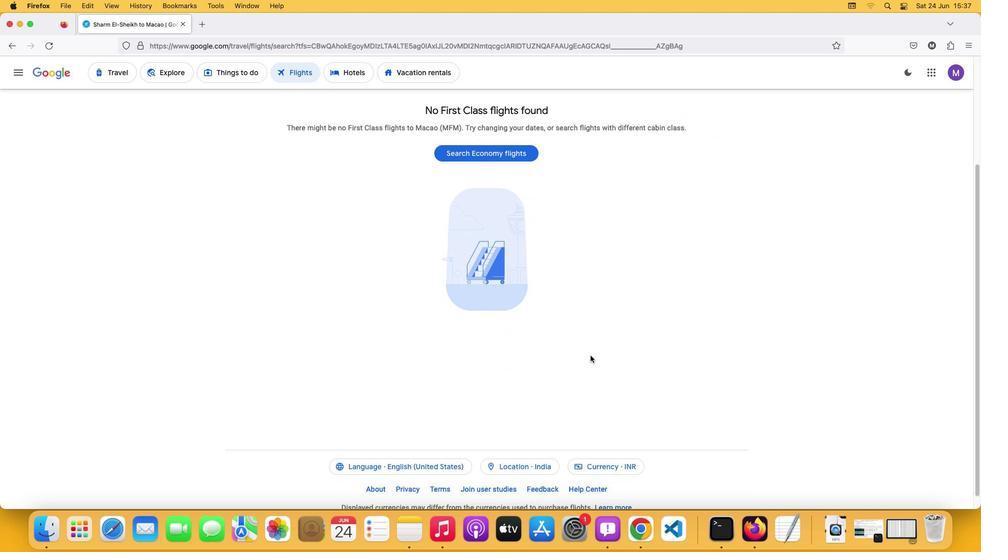 
Action: Mouse scrolled (591, 355) with delta (0, -1)
Screenshot: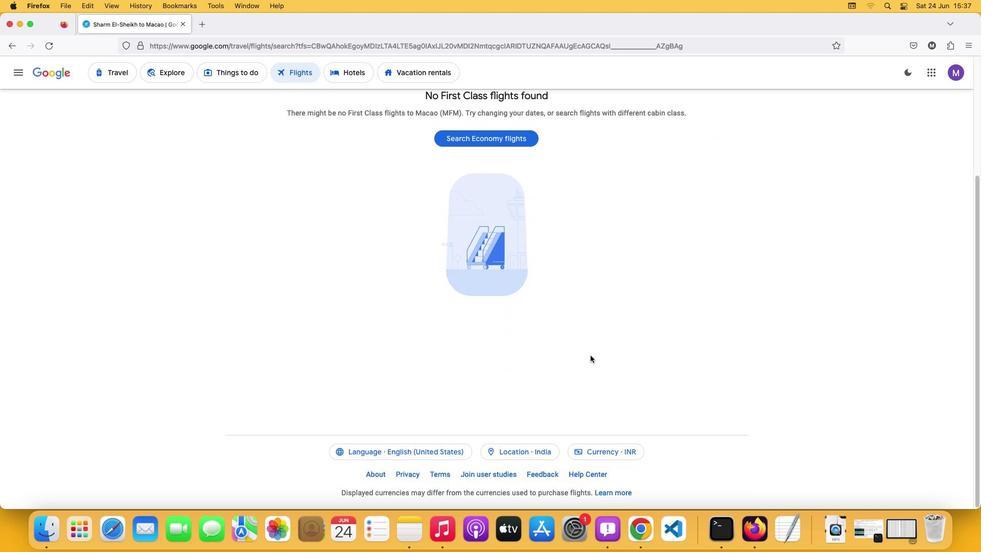 
Action: Mouse moved to (591, 355)
Screenshot: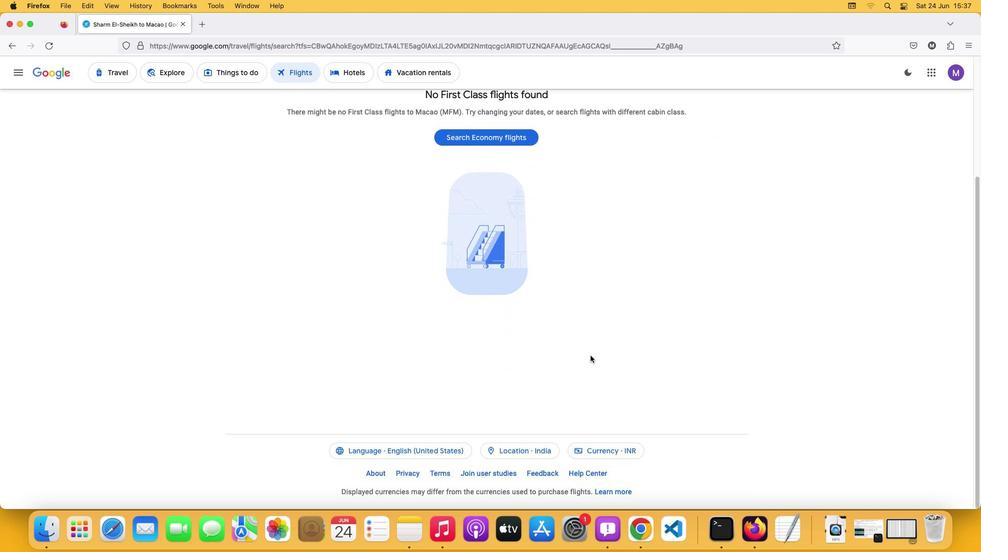 
Action: Mouse scrolled (591, 355) with delta (0, -2)
Screenshot: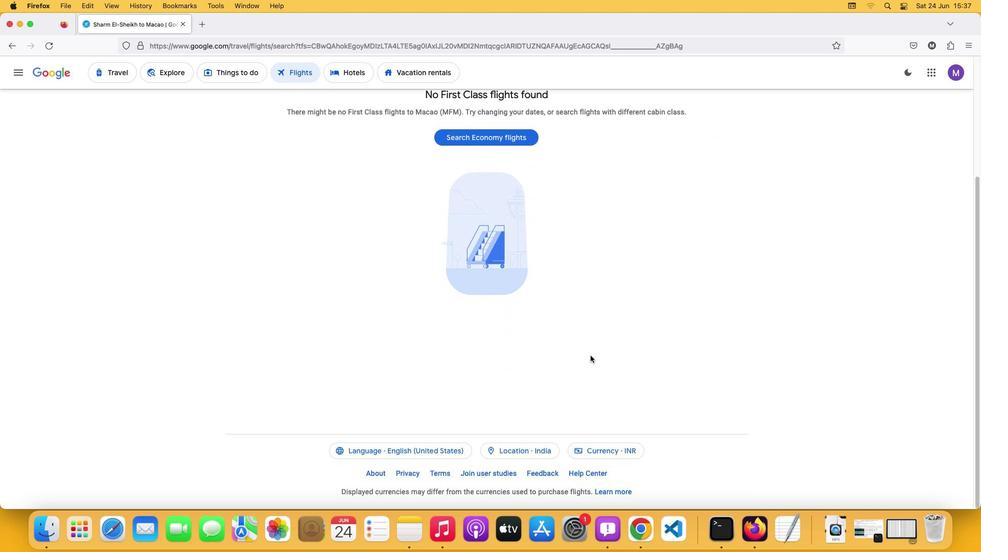 
Action: Mouse moved to (591, 356)
Screenshot: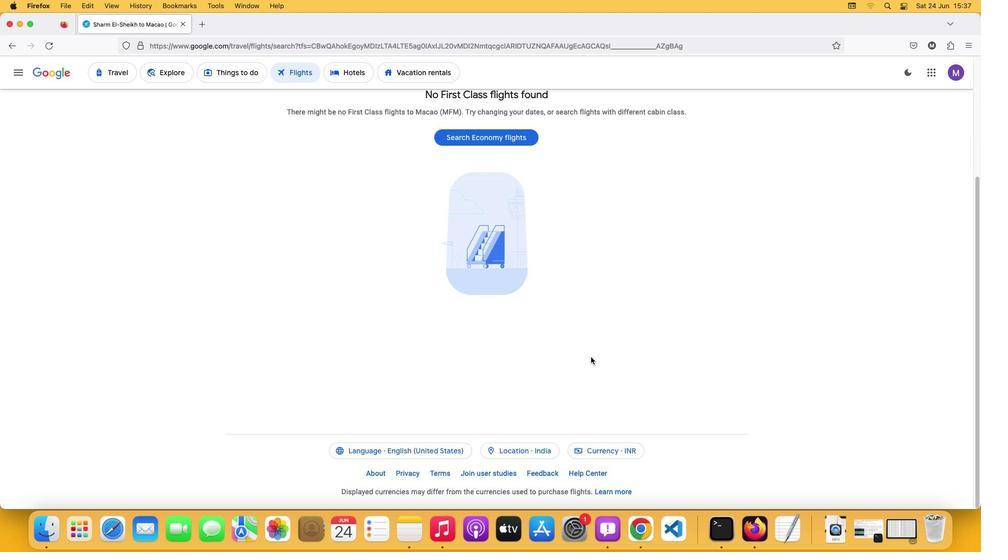 
Action: Mouse scrolled (591, 356) with delta (0, 0)
Screenshot: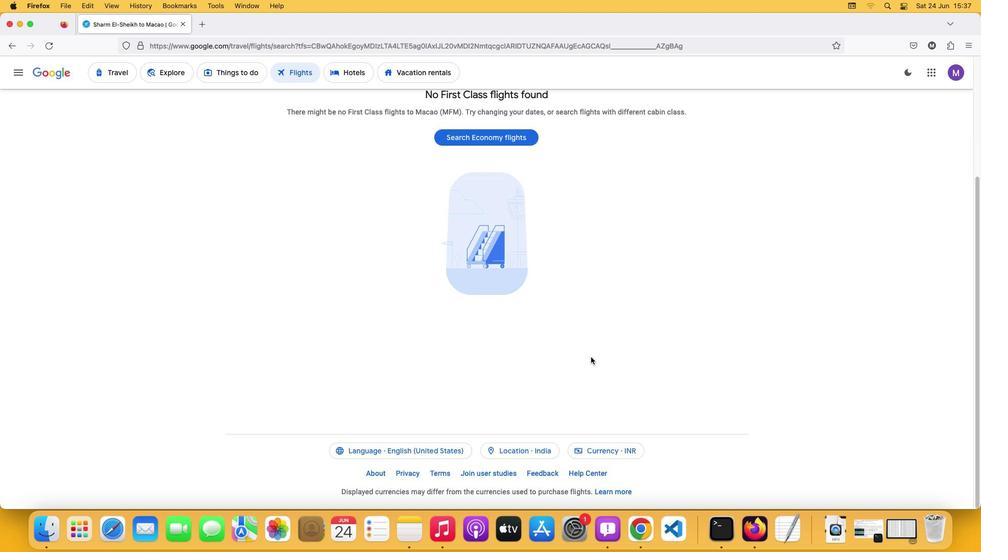 
Action: Mouse scrolled (591, 356) with delta (0, 0)
Screenshot: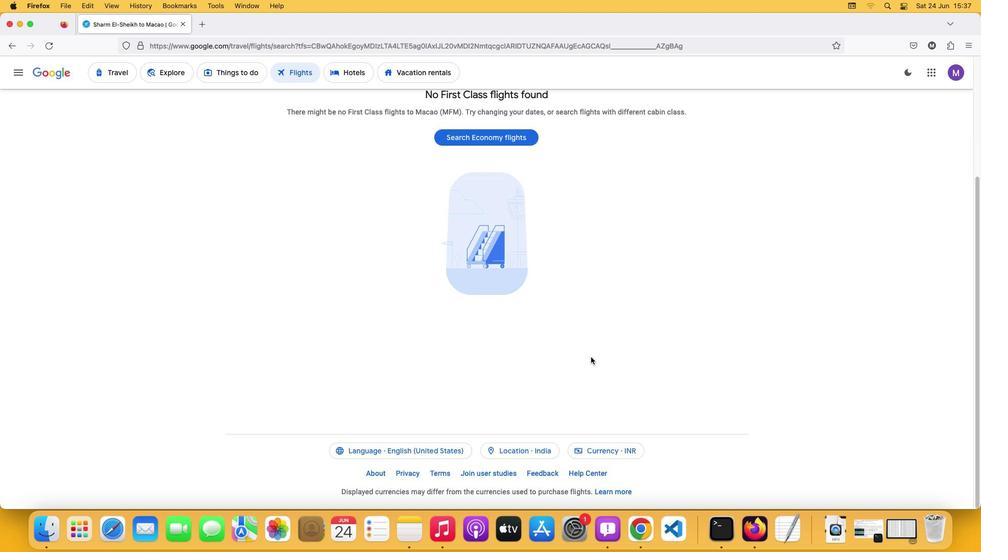 
Action: Mouse scrolled (591, 356) with delta (0, -1)
Screenshot: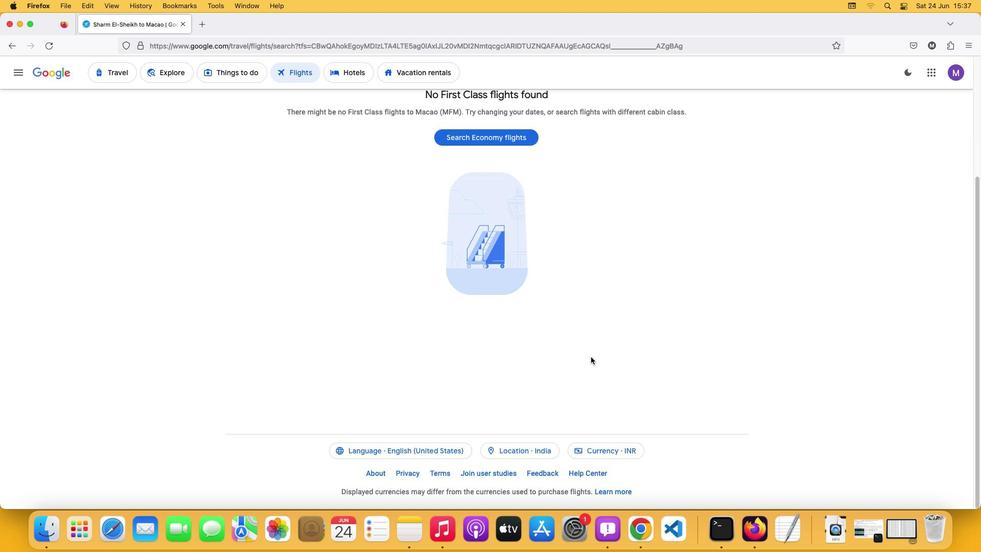 
Action: Mouse scrolled (591, 356) with delta (0, -2)
Screenshot: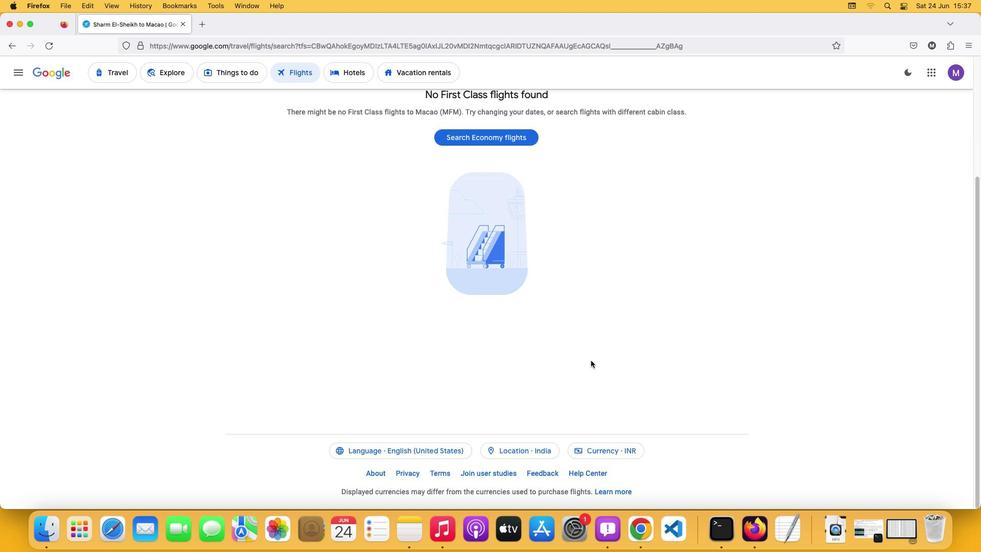 
Action: Mouse moved to (542, 470)
Screenshot: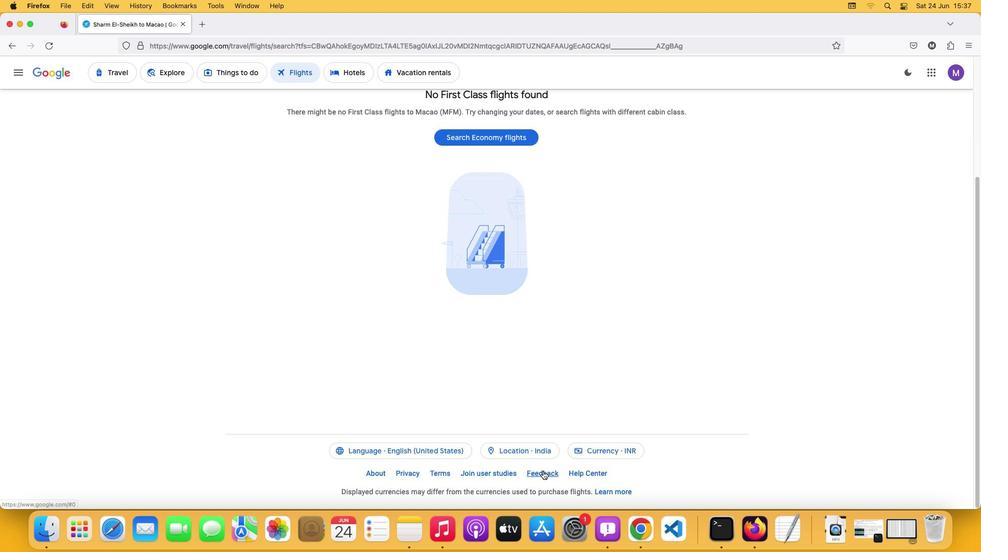 
Action: Mouse pressed left at (542, 470)
Screenshot: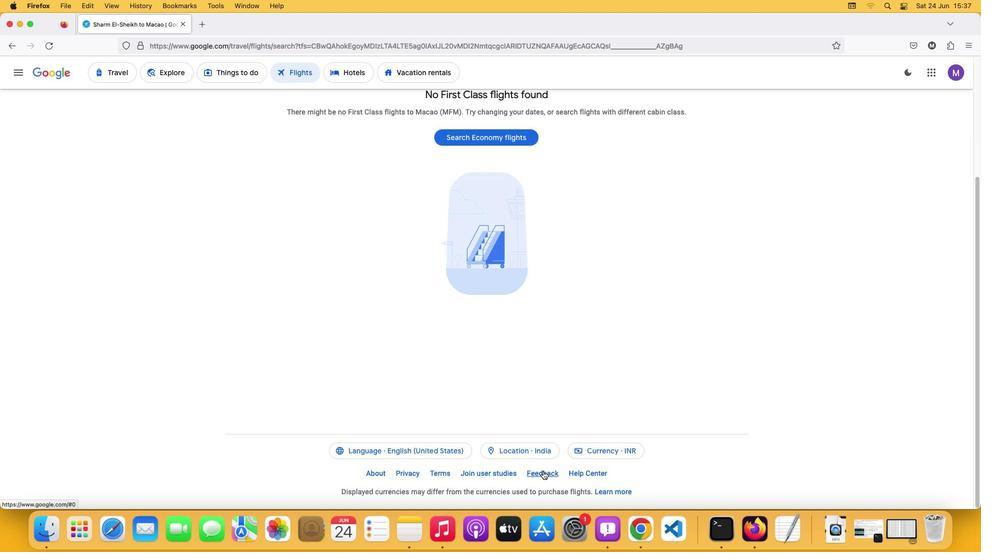 
Action: Mouse moved to (813, 135)
Screenshot: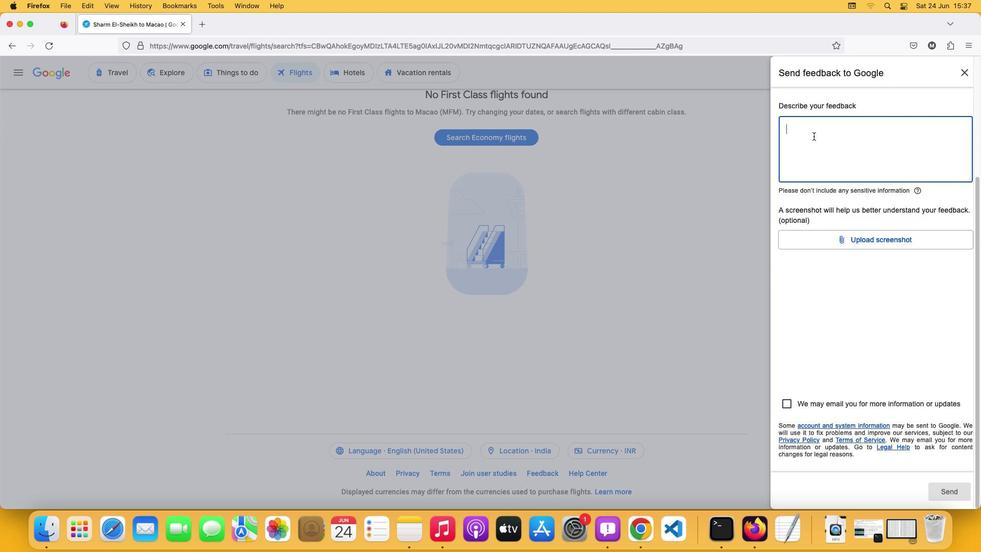 
Action: Mouse pressed left at (813, 135)
Screenshot: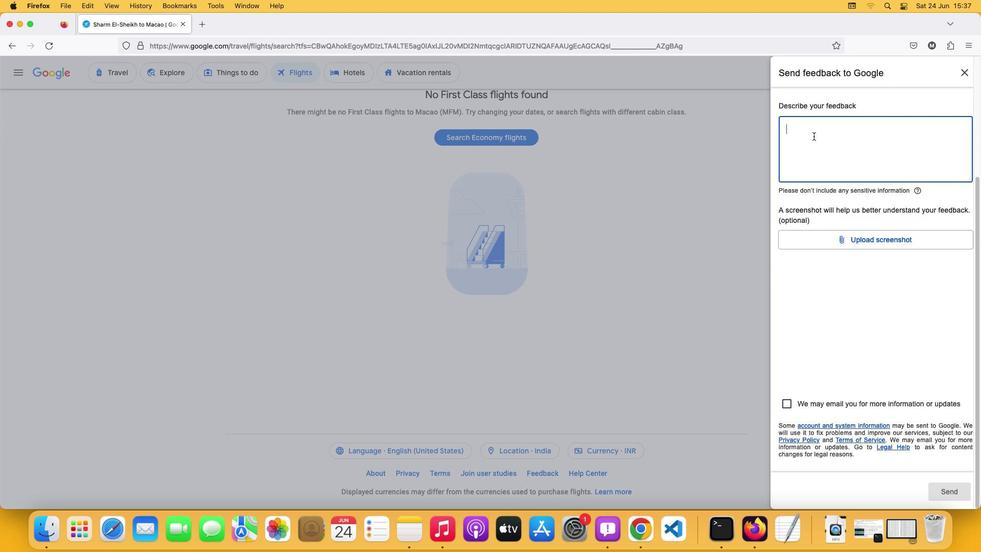 
Action: Key pressed Key.shift'G''o''o''d'Key.spaceKey.shift'P''r''i''c''e'
Screenshot: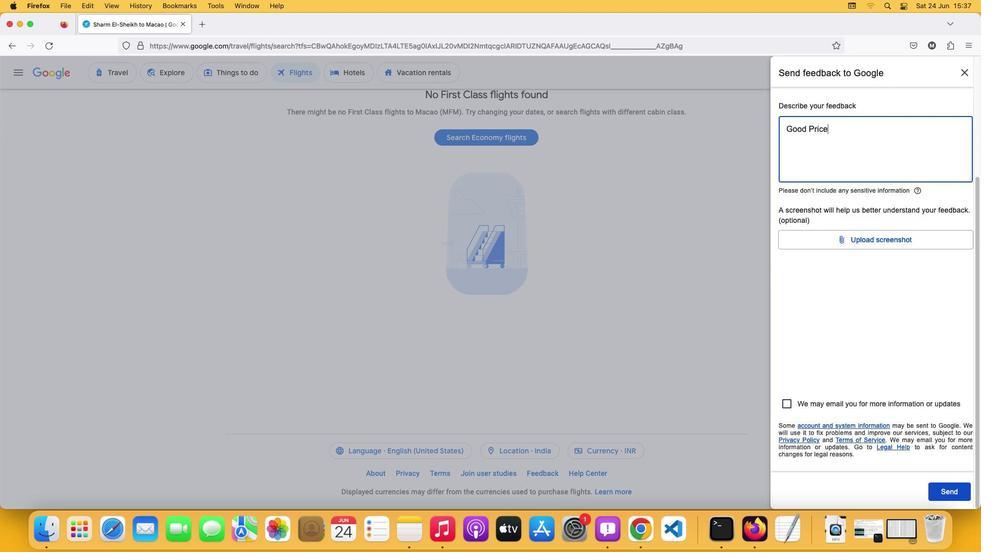 
Action: Mouse moved to (789, 402)
Screenshot: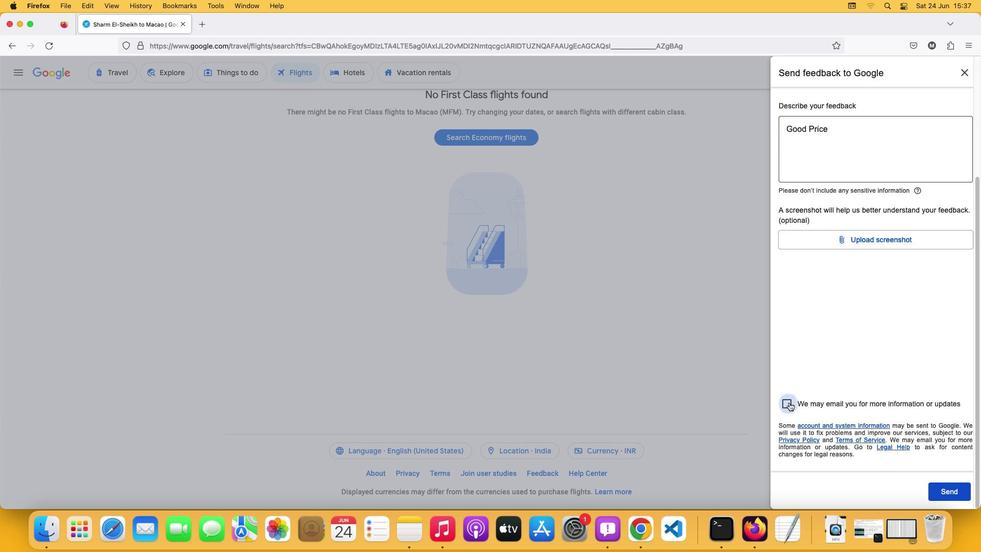 
Action: Mouse pressed left at (789, 402)
Screenshot: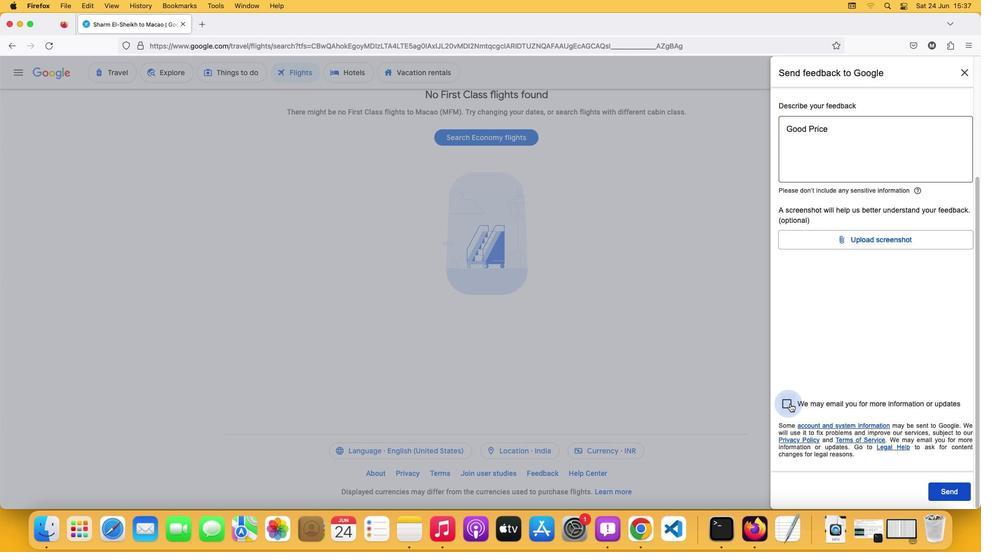
Action: Mouse moved to (958, 489)
Screenshot: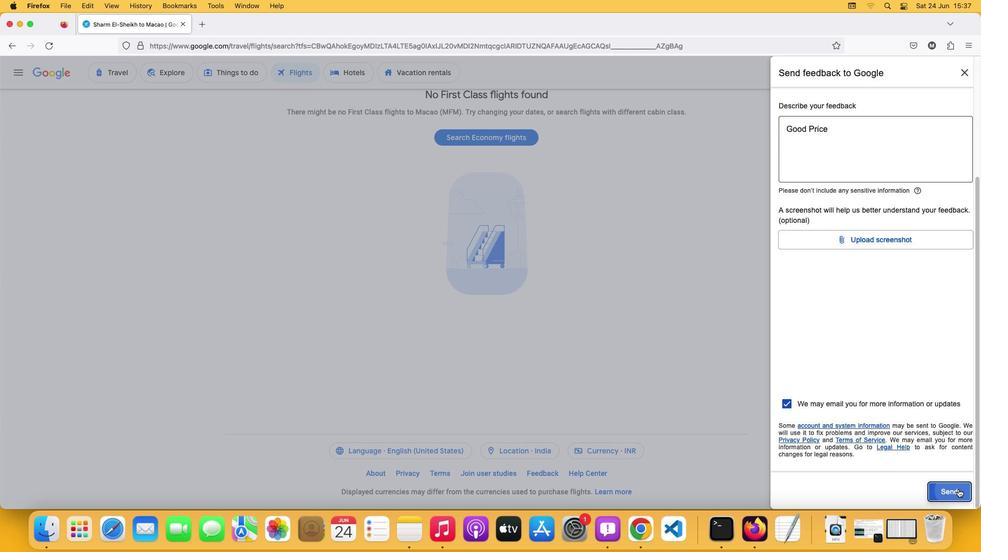 
Action: Mouse pressed left at (958, 489)
Screenshot: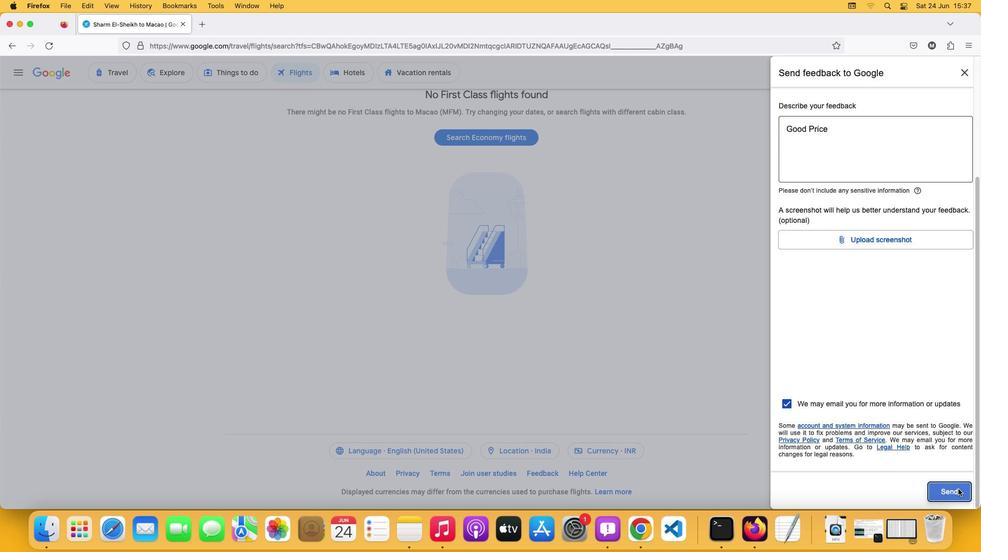 
Action: Mouse moved to (955, 487)
Screenshot: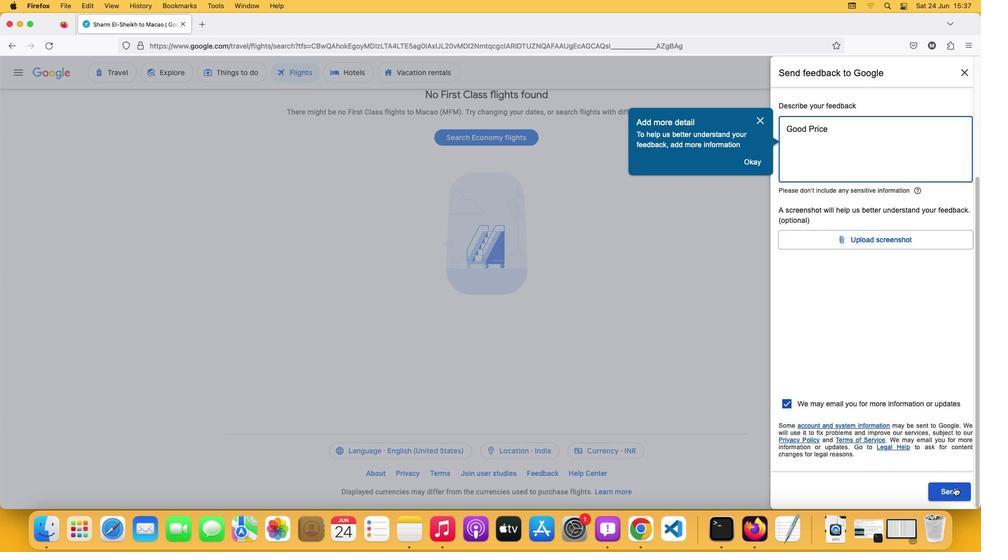 
Action: Mouse pressed left at (955, 487)
Screenshot: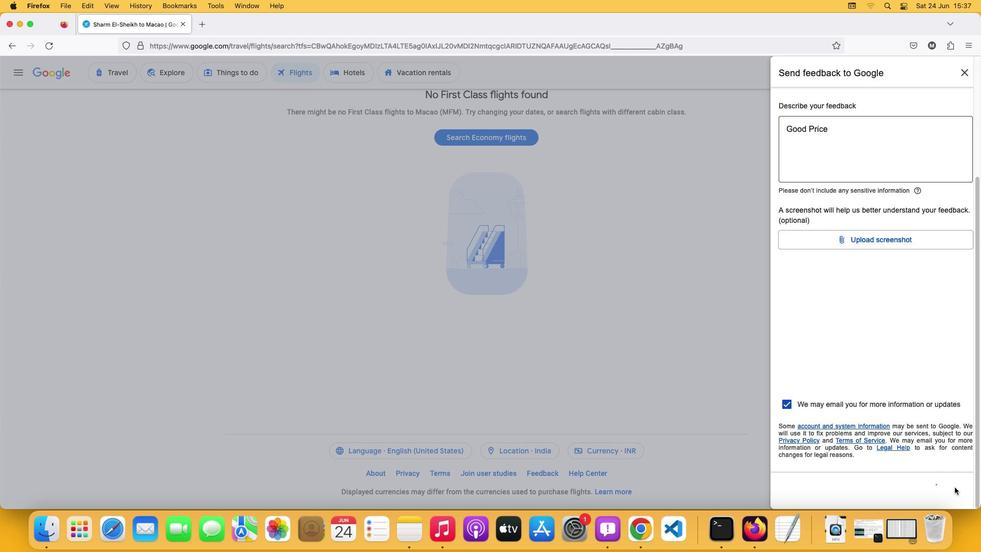 
Action: Mouse pressed left at (955, 487)
Screenshot: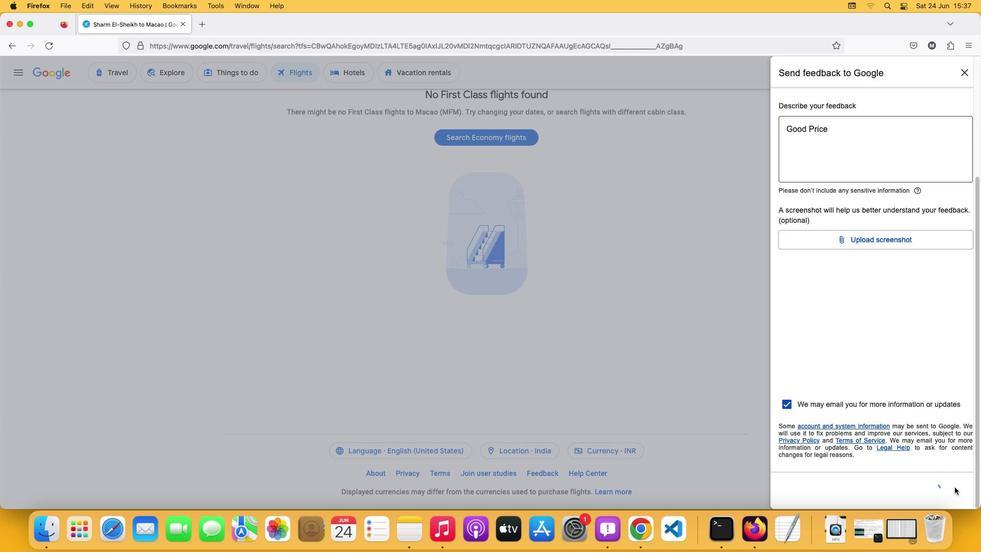 
Action: Mouse moved to (879, 358)
Screenshot: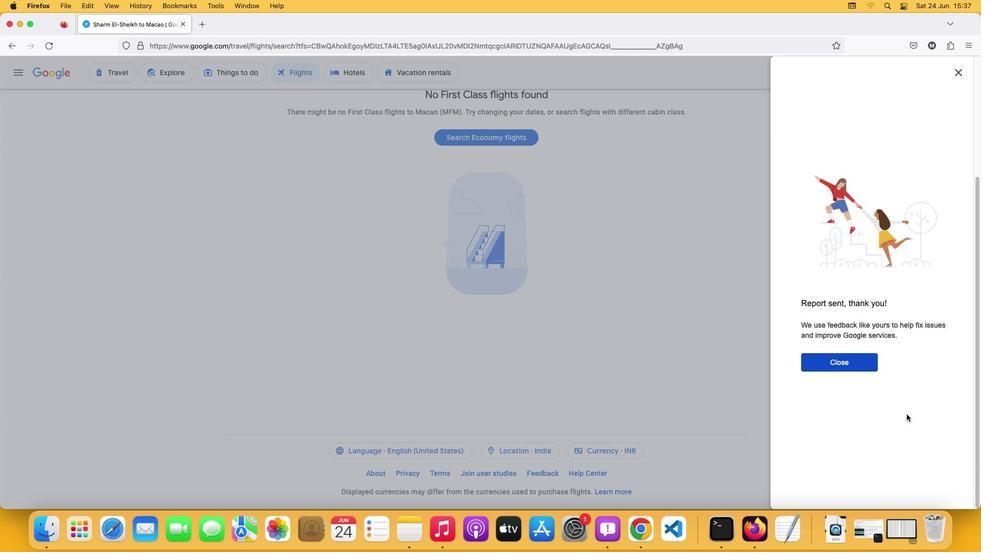 
